 Task: Look for space in Rahimatpur, India from 2nd June, 2023 to 15th June, 2023 for 2 adults and 1 pet in price range Rs.10000 to Rs.15000. Place can be entire place with 1  bedroom having 1 bed and 1 bathroom. Property type can be house, flat, guest house, hotel. Booking option can be shelf check-in. Required host language is English.
Action: Mouse moved to (415, 61)
Screenshot: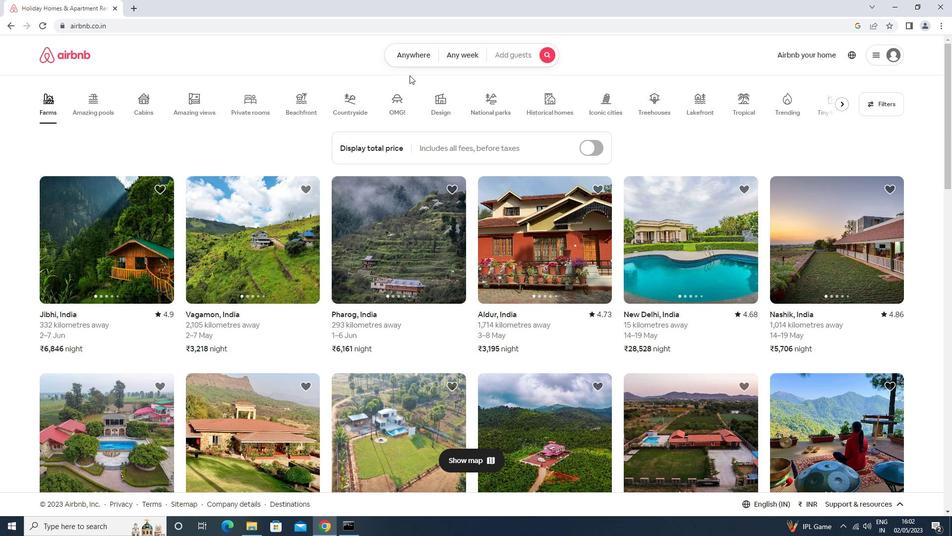 
Action: Mouse pressed left at (415, 61)
Screenshot: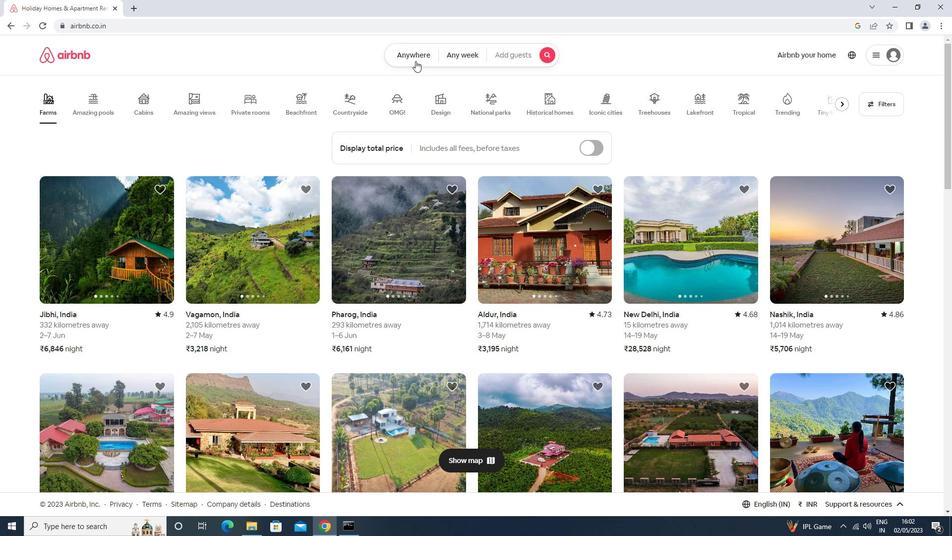 
Action: Mouse moved to (399, 94)
Screenshot: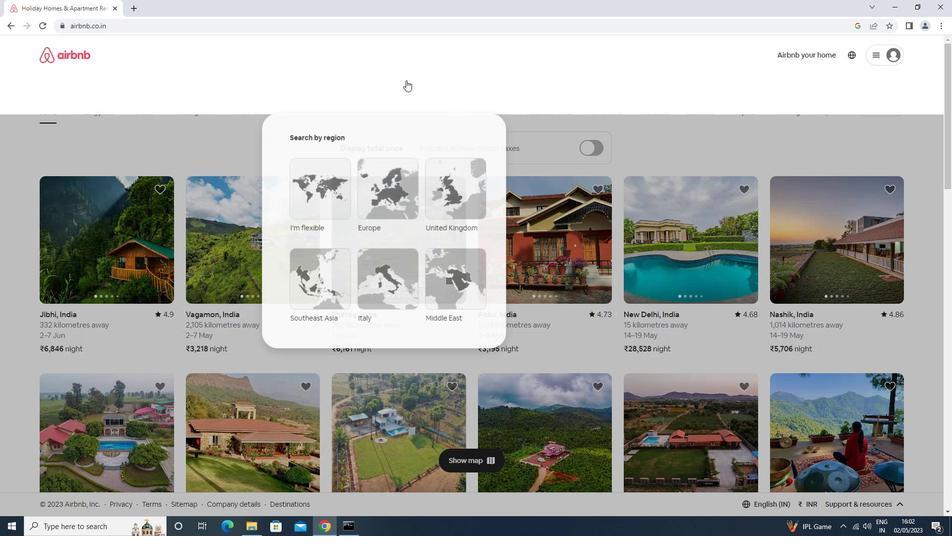 
Action: Mouse pressed left at (399, 94)
Screenshot: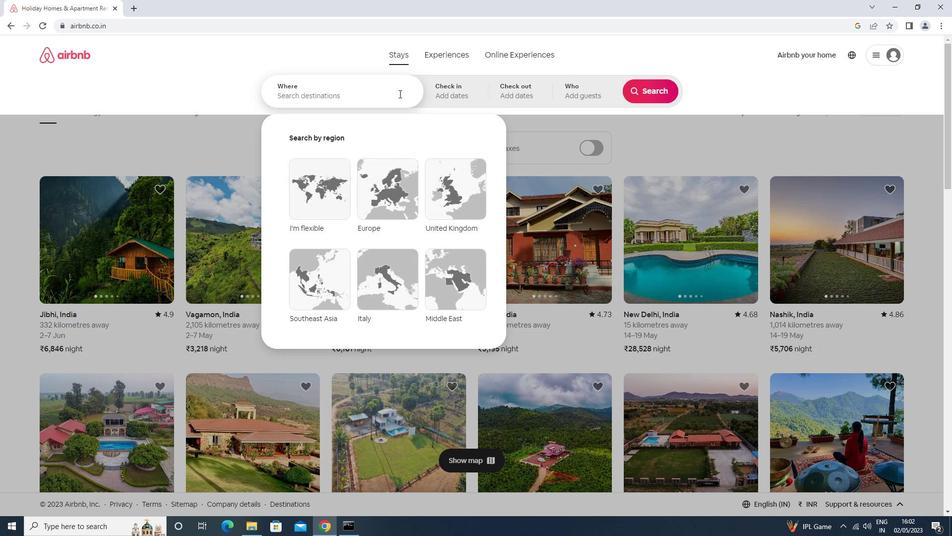 
Action: Mouse moved to (399, 94)
Screenshot: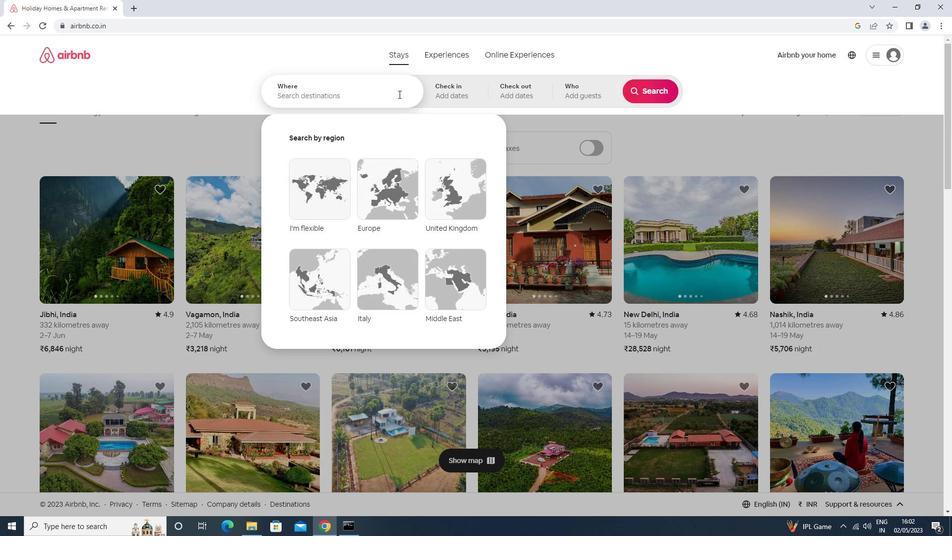 
Action: Key pressed r<Key.caps_lock>ahimatpur<Key.enter>
Screenshot: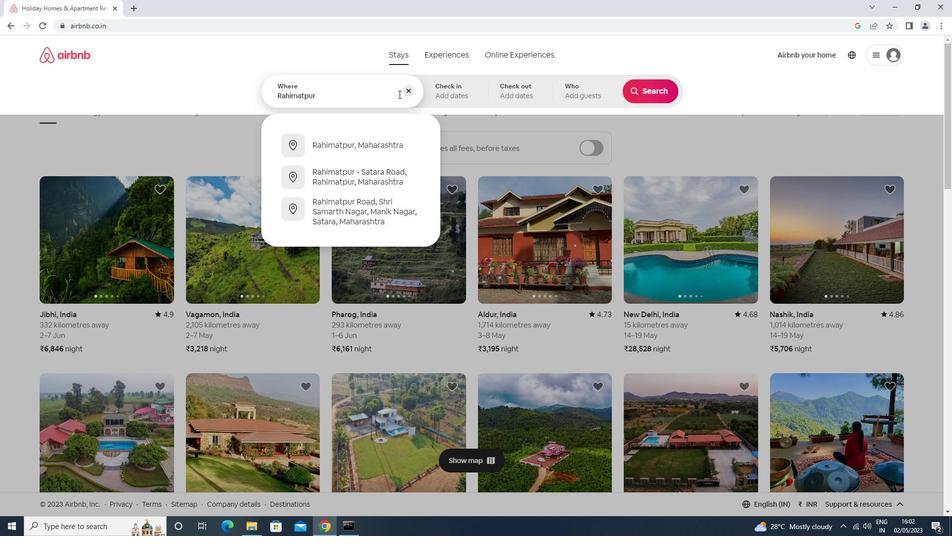 
Action: Mouse moved to (609, 206)
Screenshot: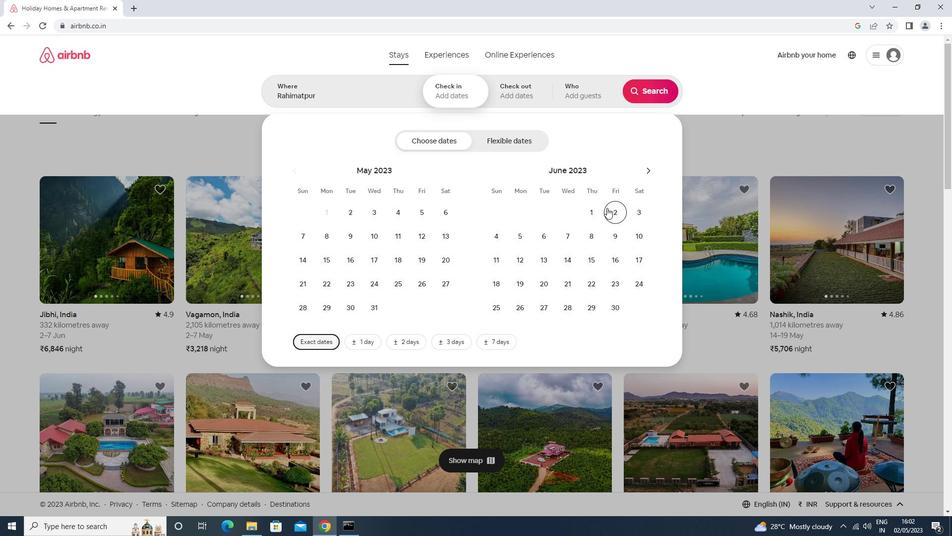 
Action: Mouse pressed left at (609, 206)
Screenshot: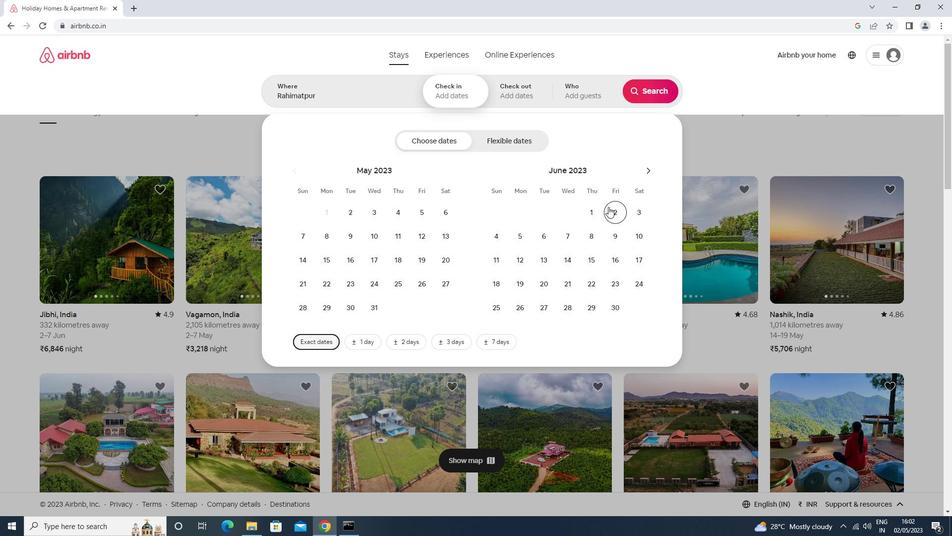 
Action: Mouse moved to (594, 258)
Screenshot: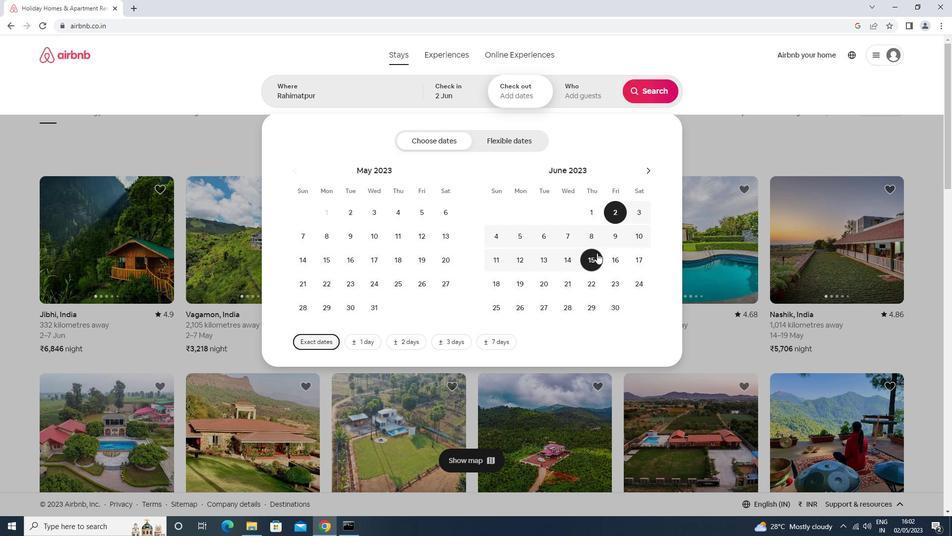 
Action: Mouse pressed left at (594, 258)
Screenshot: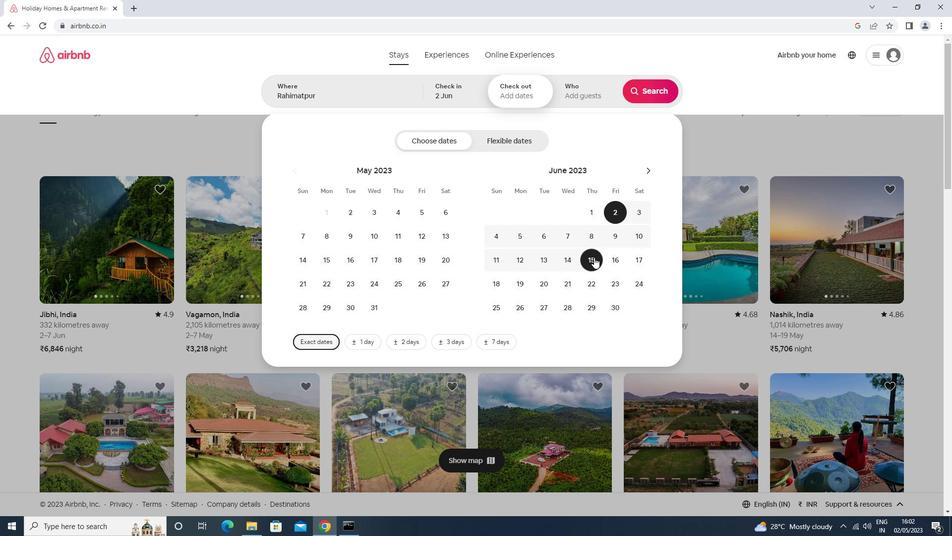 
Action: Mouse moved to (581, 88)
Screenshot: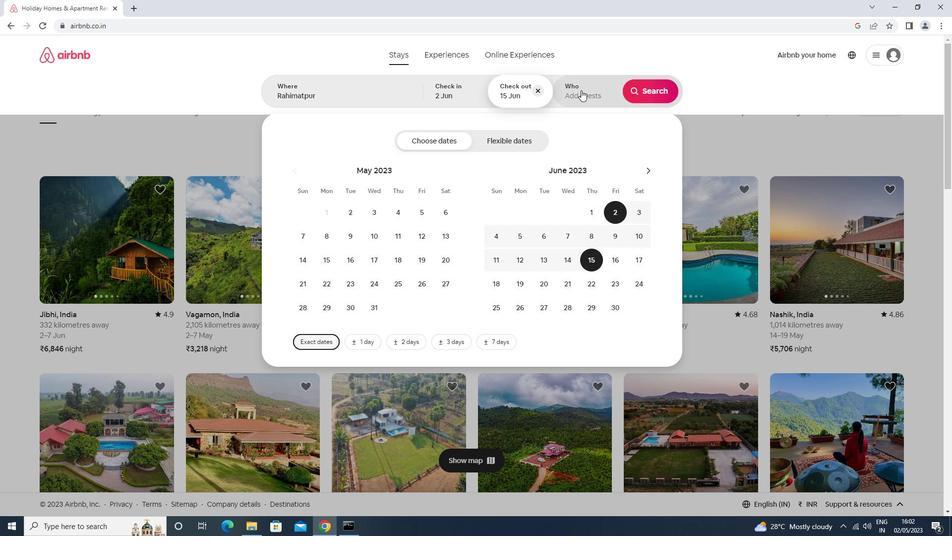 
Action: Mouse pressed left at (581, 88)
Screenshot: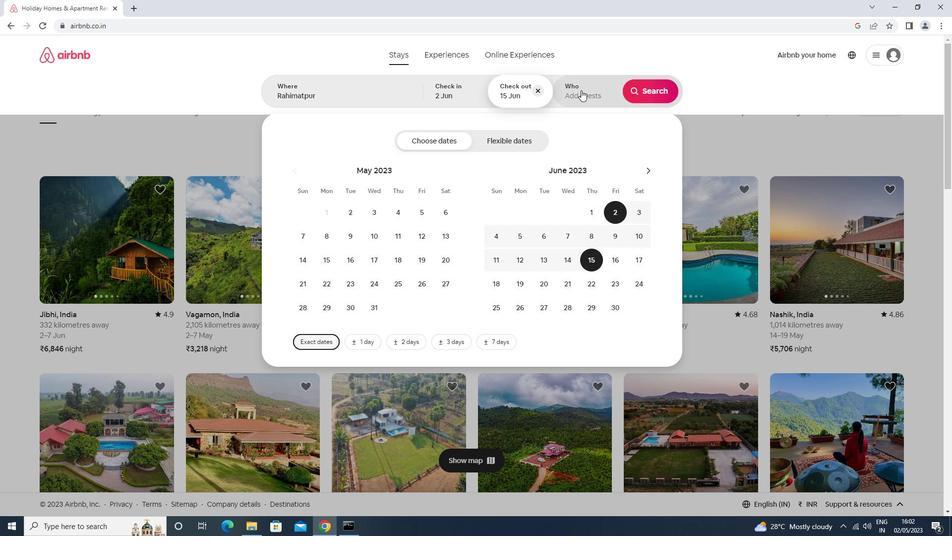 
Action: Mouse moved to (656, 142)
Screenshot: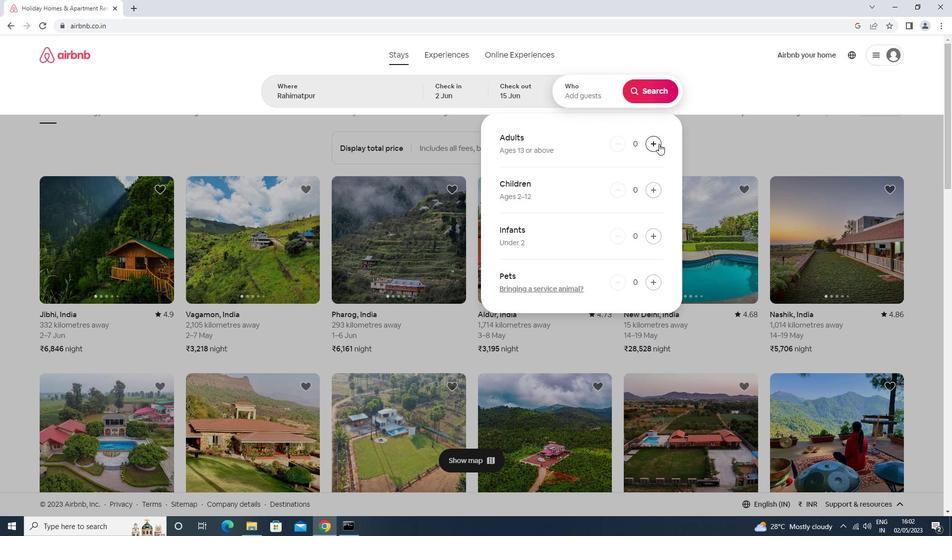 
Action: Mouse pressed left at (656, 142)
Screenshot: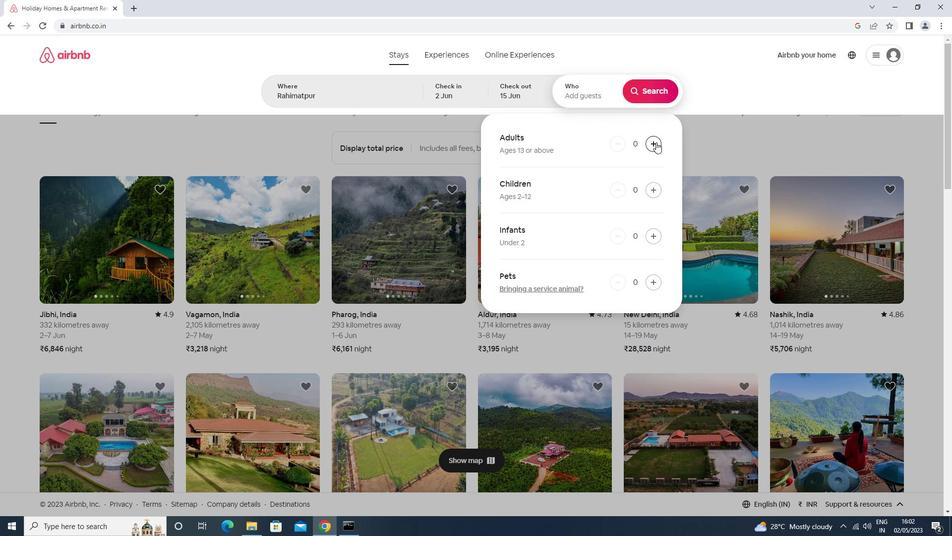 
Action: Mouse pressed left at (656, 142)
Screenshot: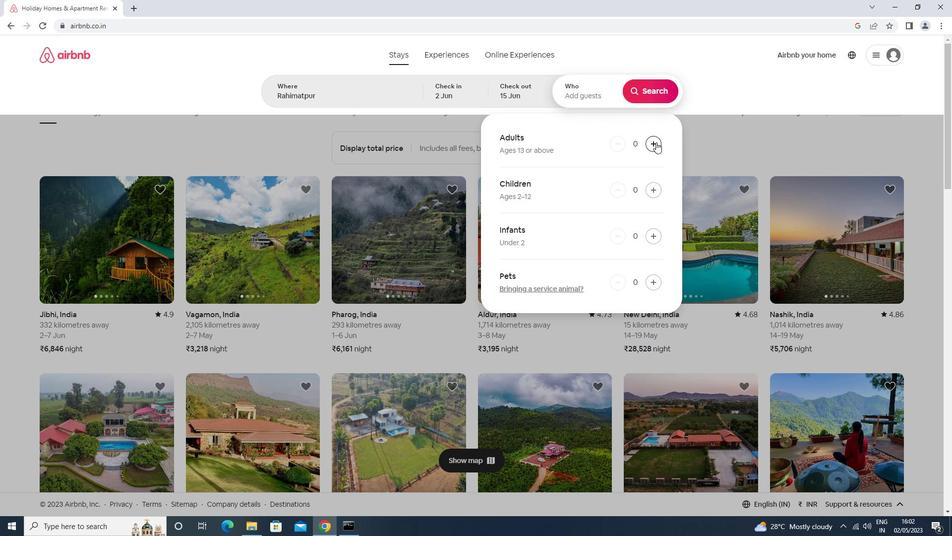 
Action: Mouse moved to (650, 283)
Screenshot: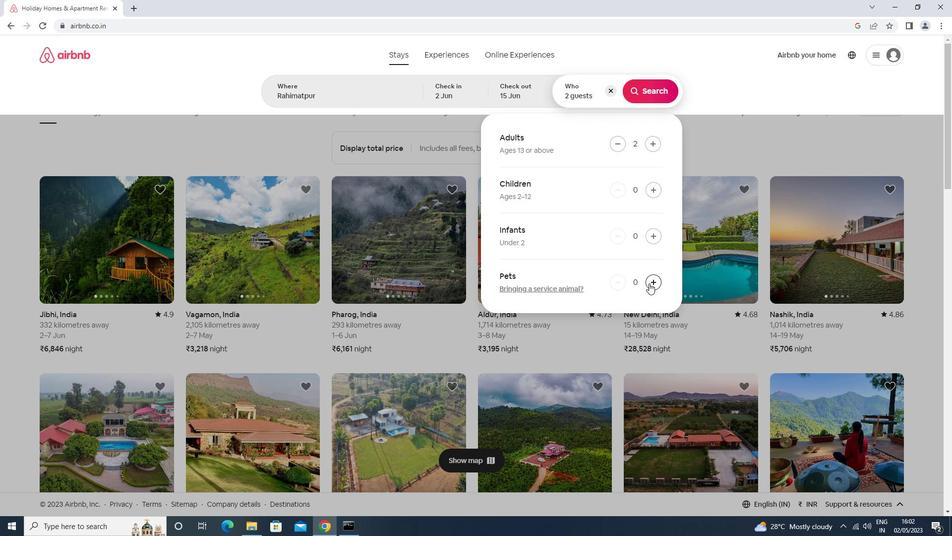 
Action: Mouse pressed left at (650, 283)
Screenshot: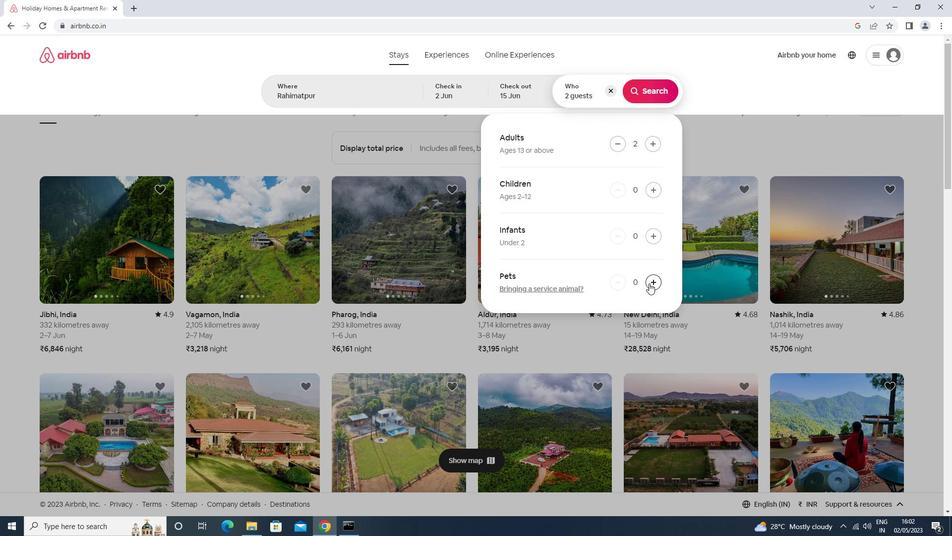 
Action: Mouse moved to (647, 91)
Screenshot: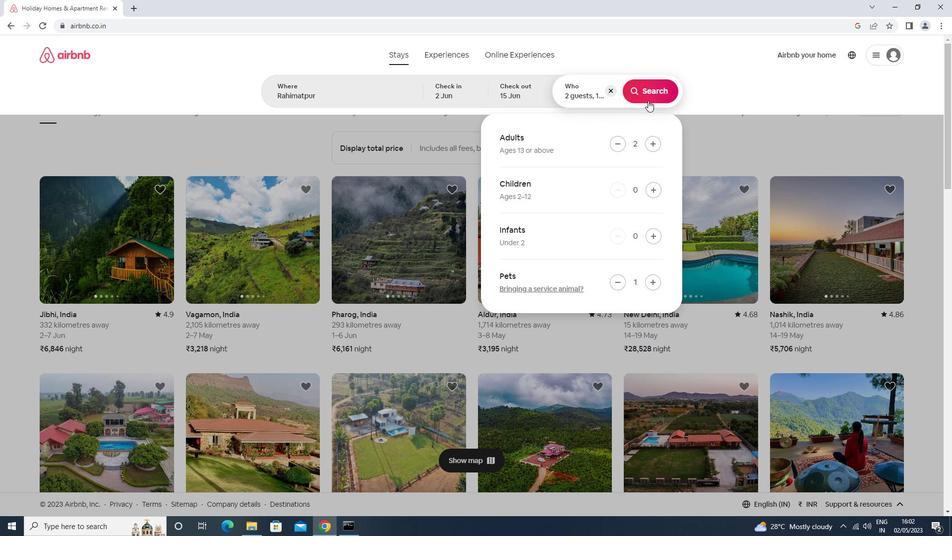 
Action: Mouse pressed left at (647, 91)
Screenshot: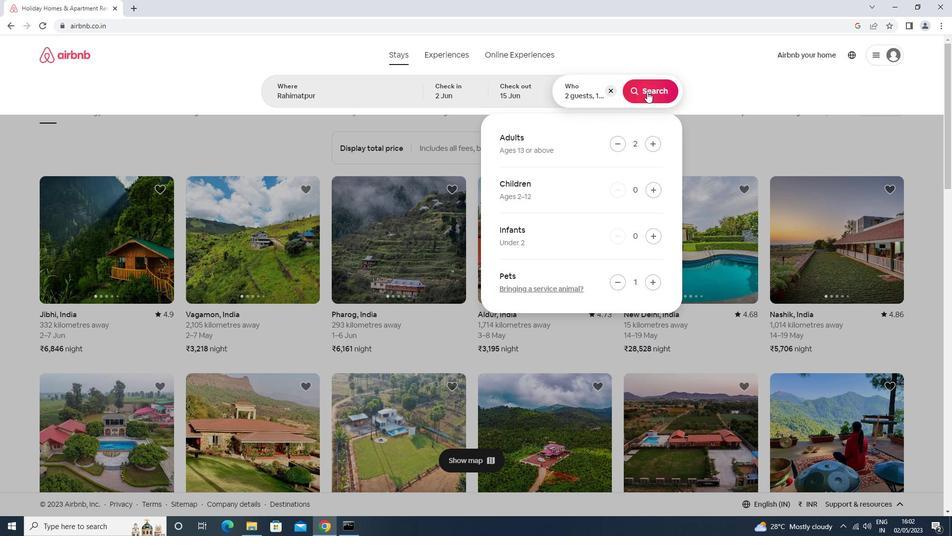 
Action: Mouse moved to (905, 95)
Screenshot: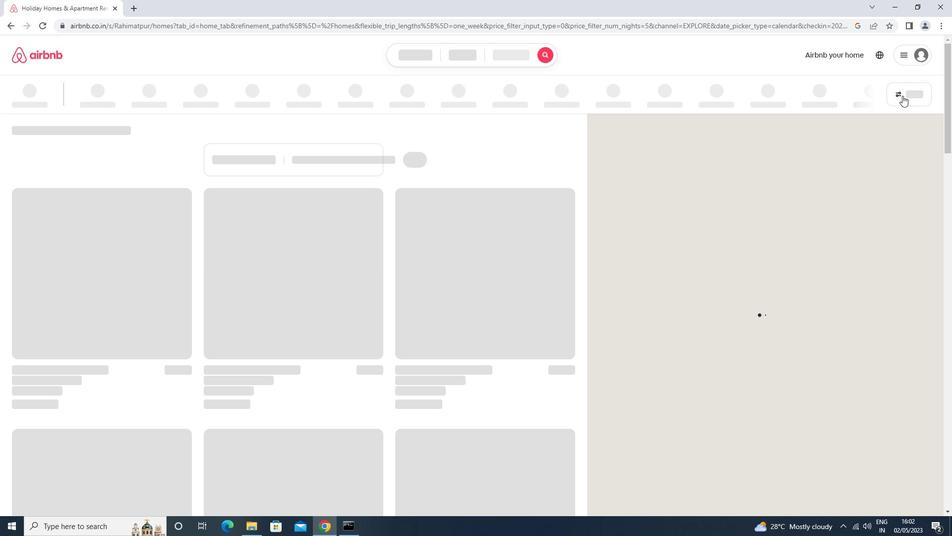 
Action: Mouse pressed left at (905, 95)
Screenshot: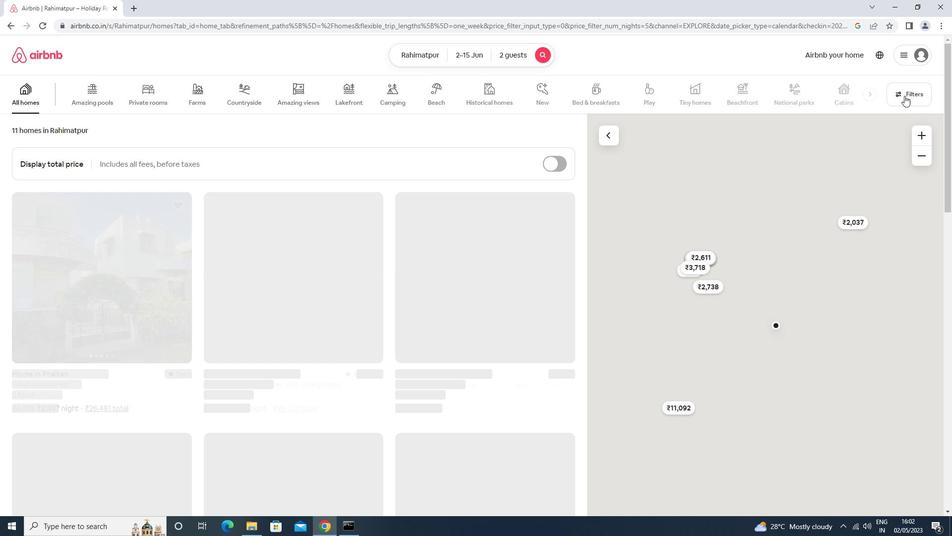 
Action: Mouse moved to (401, 218)
Screenshot: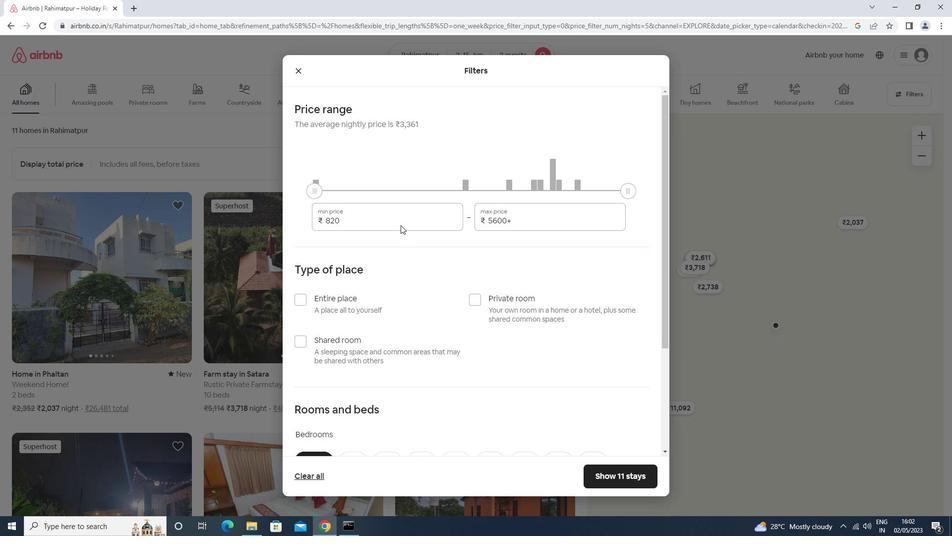 
Action: Mouse pressed left at (401, 218)
Screenshot: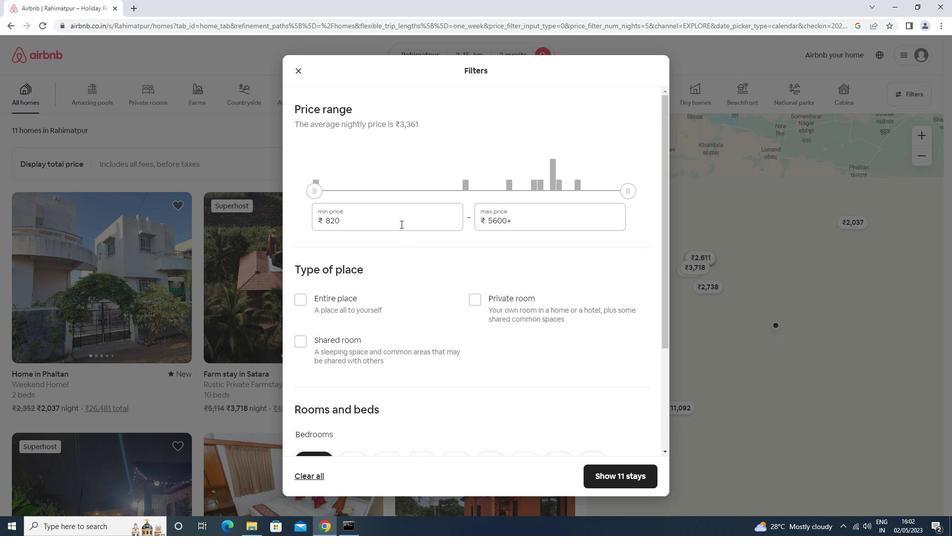 
Action: Mouse moved to (401, 218)
Screenshot: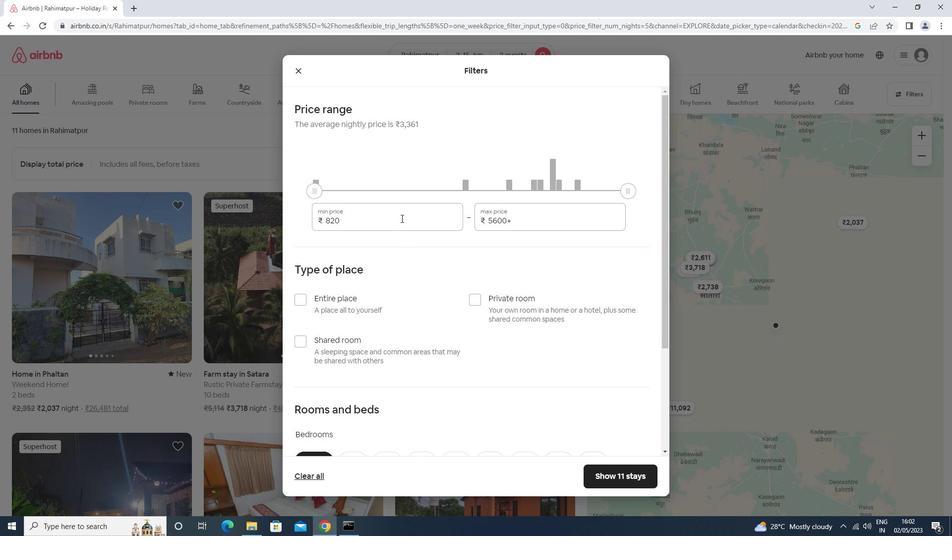 
Action: Key pressed <Key.backspace><Key.backspace><Key.backspace><Key.backspace><Key.backspace><Key.backspace><Key.backspace><Key.backspace><Key.backspace><Key.backspace><Key.backspace><Key.backspace>10000<Key.tab>20000
Screenshot: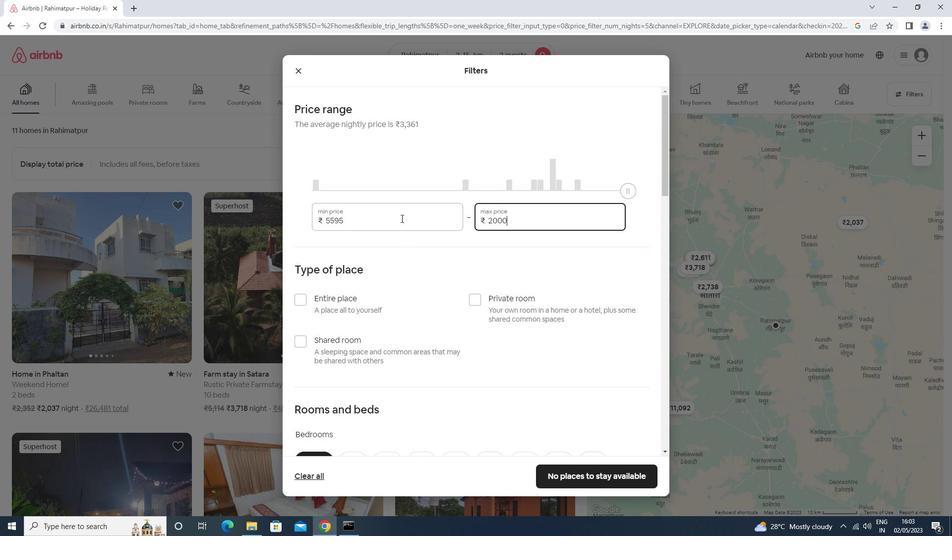 
Action: Mouse moved to (398, 218)
Screenshot: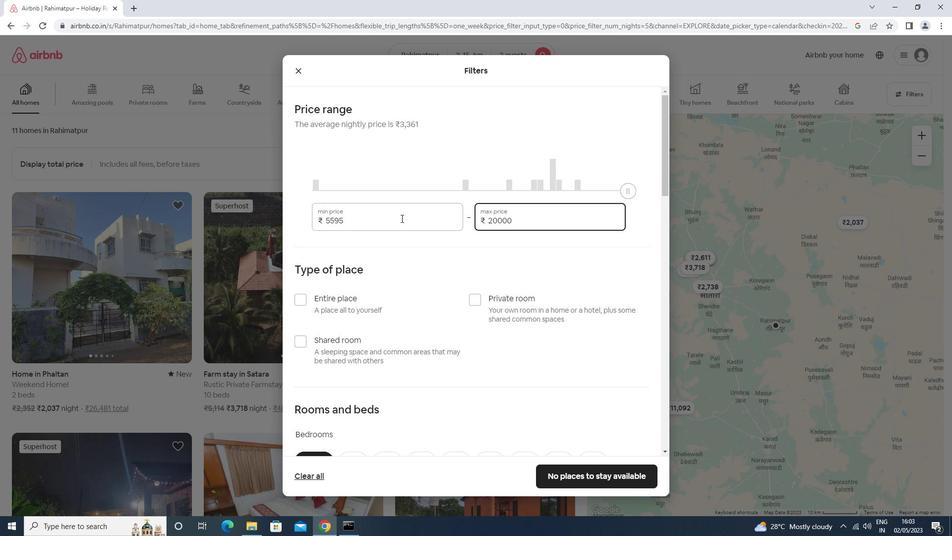 
Action: Key pressed <Key.backspace><Key.backspace><Key.backspace><Key.backspace><Key.backspace><Key.backspace><Key.backspace><Key.backspace><Key.backspace><Key.backspace>15000
Screenshot: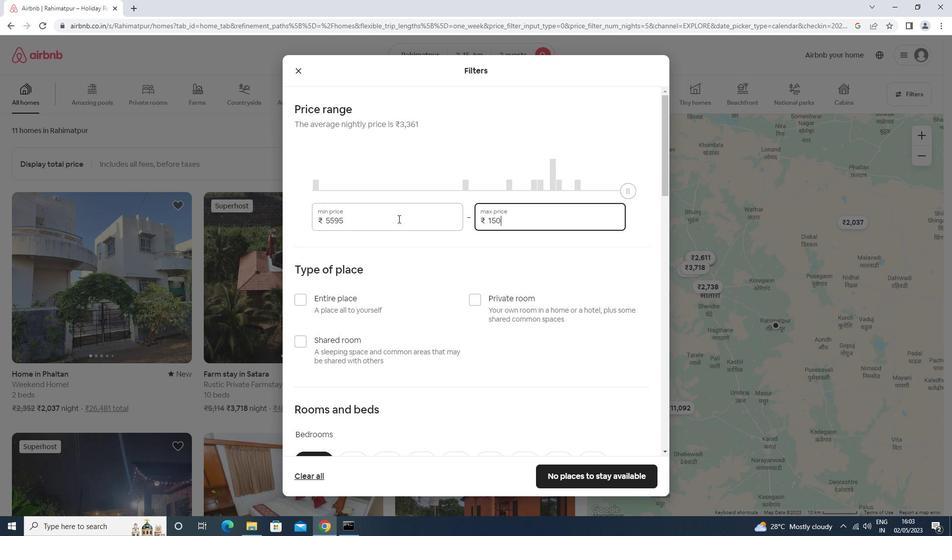 
Action: Mouse moved to (393, 213)
Screenshot: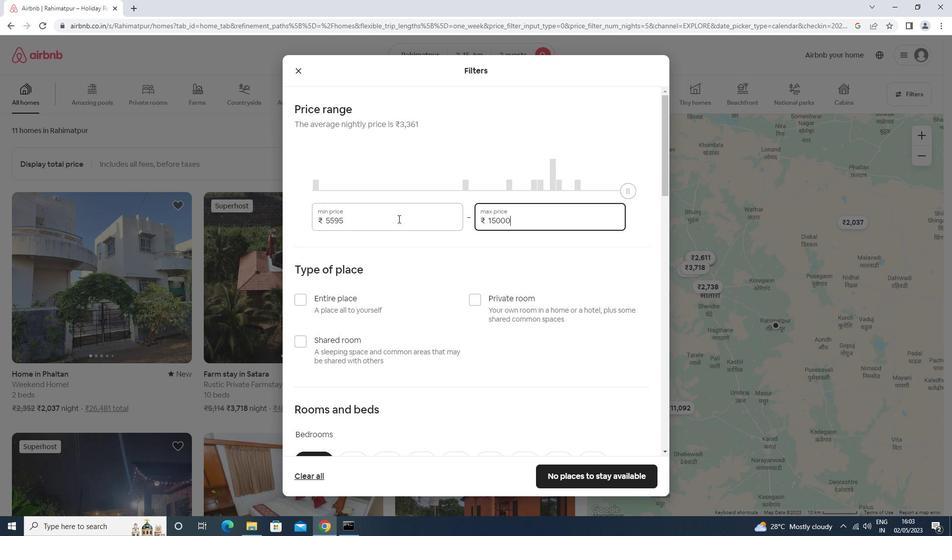 
Action: Mouse scrolled (393, 213) with delta (0, 0)
Screenshot: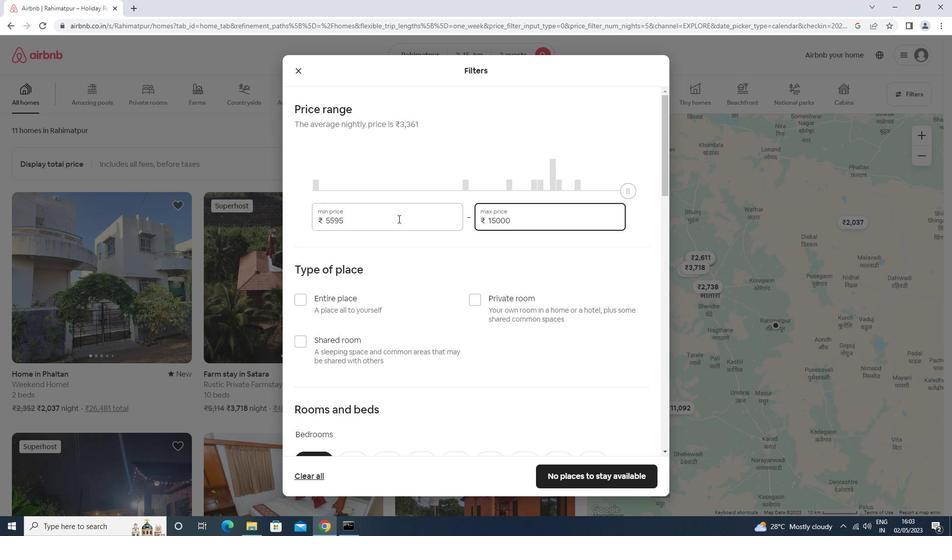 
Action: Mouse moved to (392, 213)
Screenshot: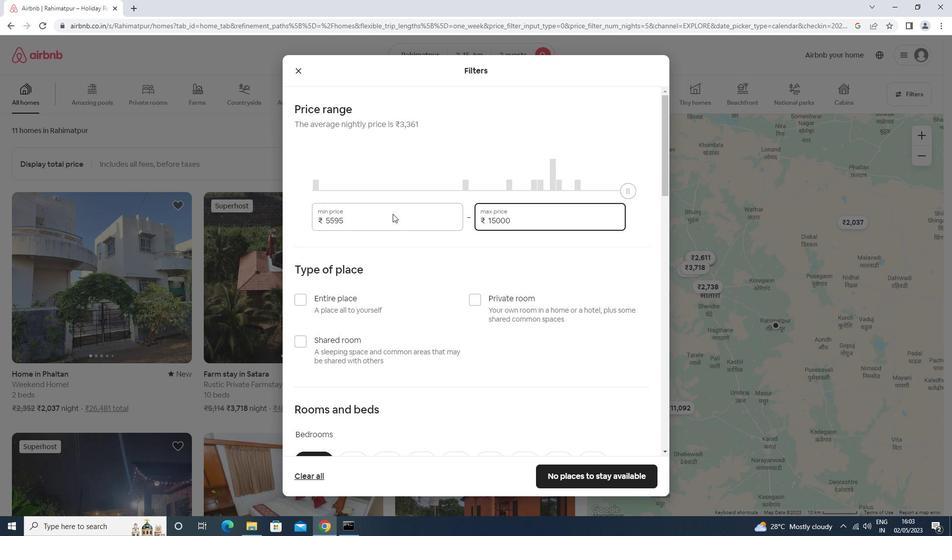 
Action: Mouse scrolled (392, 213) with delta (0, 0)
Screenshot: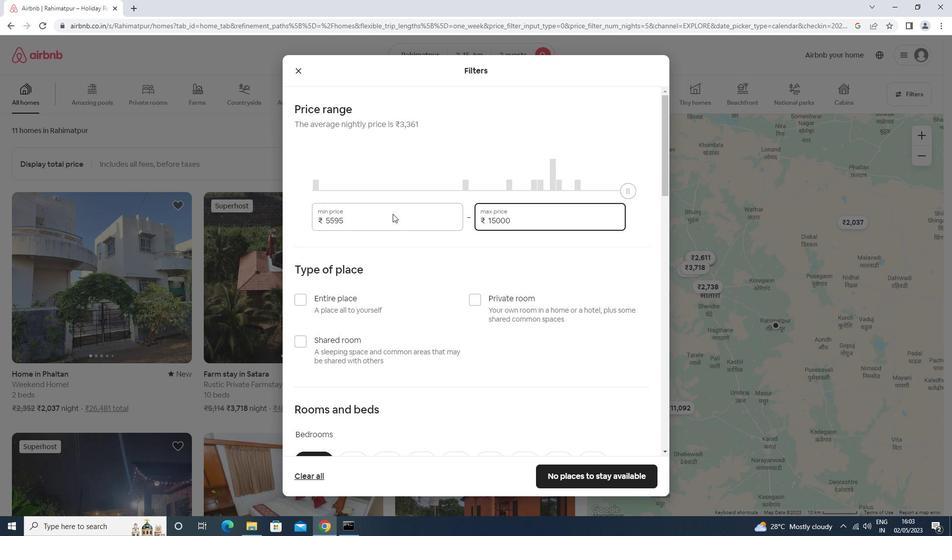 
Action: Mouse moved to (391, 213)
Screenshot: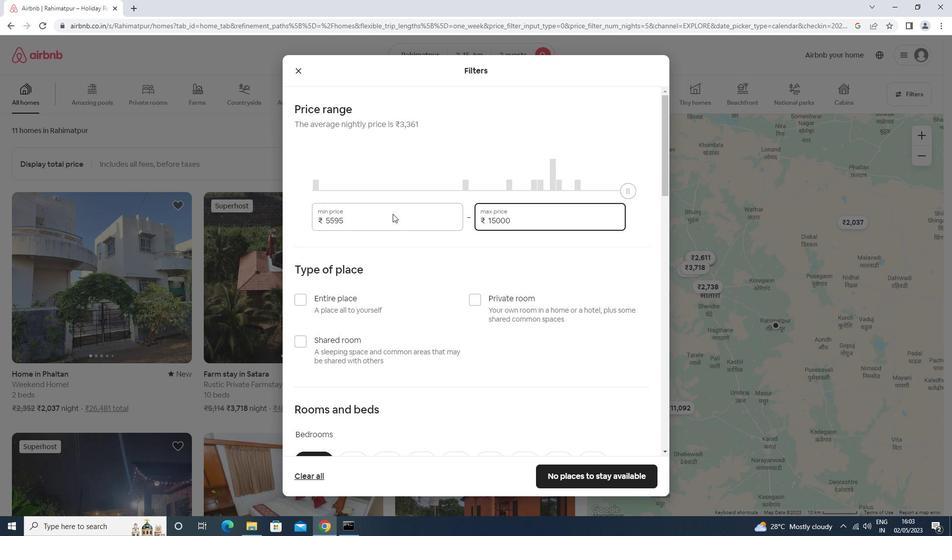 
Action: Mouse scrolled (391, 213) with delta (0, 0)
Screenshot: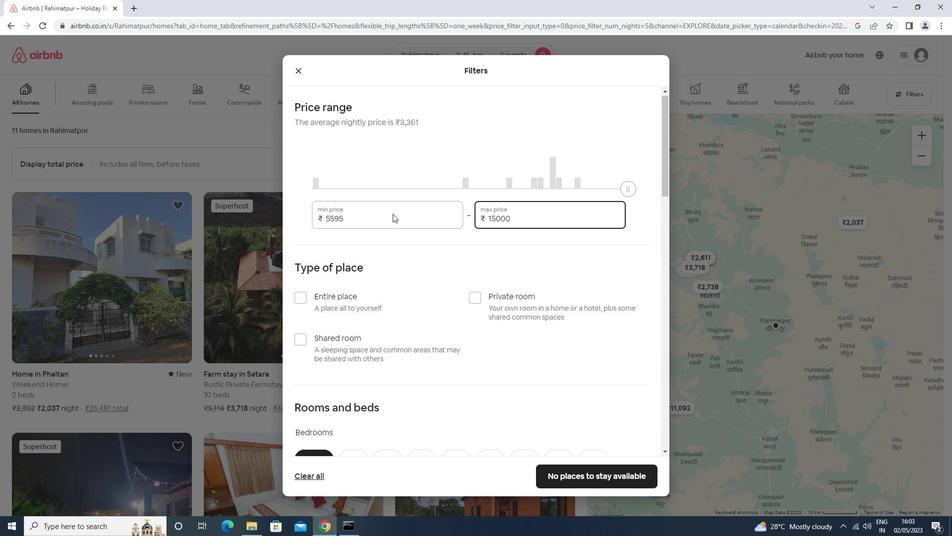 
Action: Mouse moved to (388, 214)
Screenshot: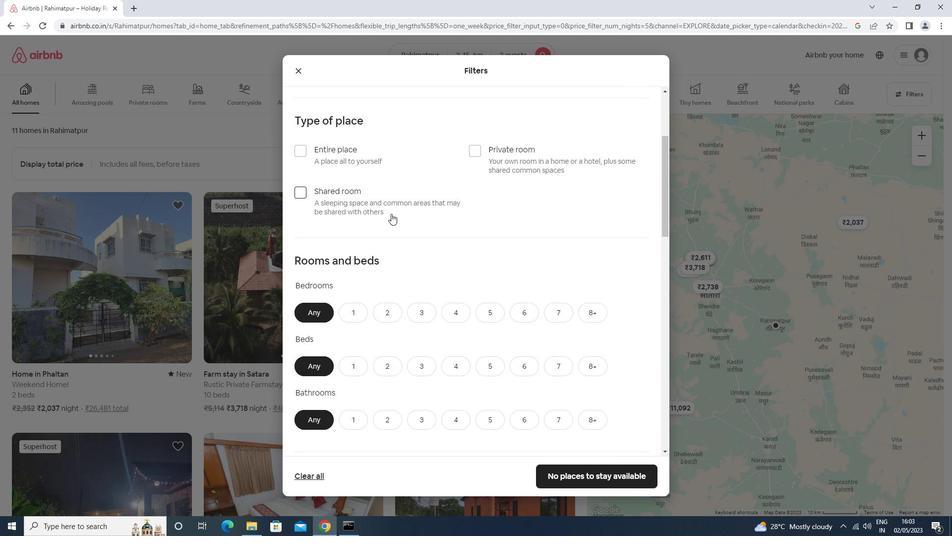 
Action: Mouse scrolled (388, 214) with delta (0, 0)
Screenshot: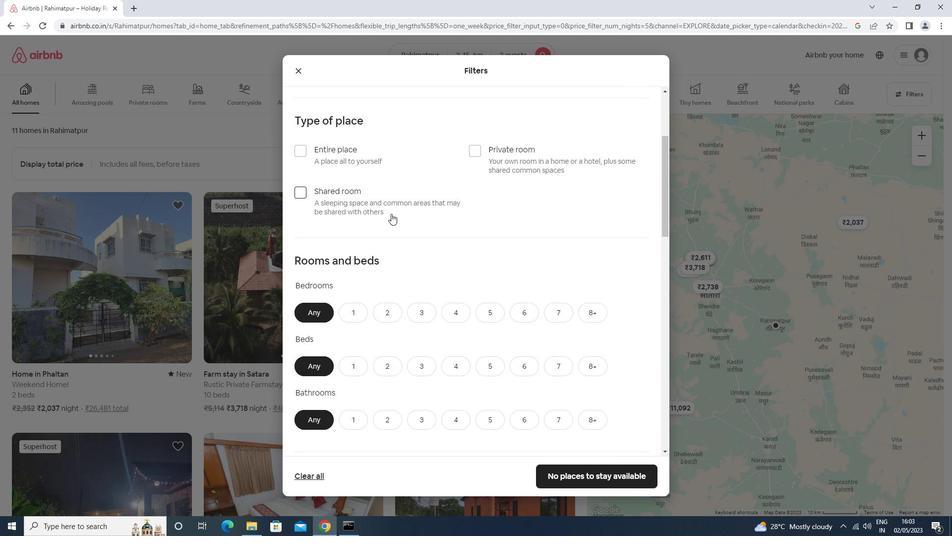 
Action: Mouse moved to (322, 99)
Screenshot: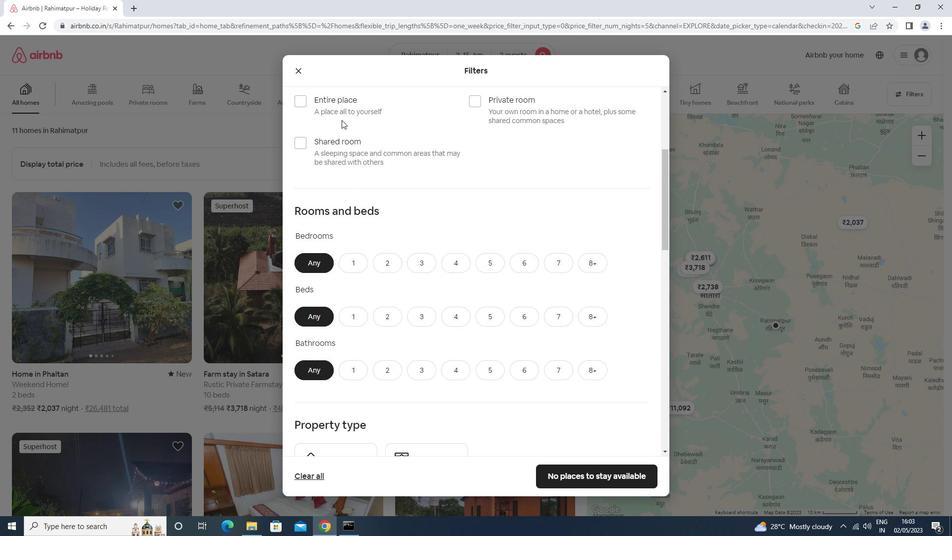 
Action: Mouse pressed left at (322, 99)
Screenshot: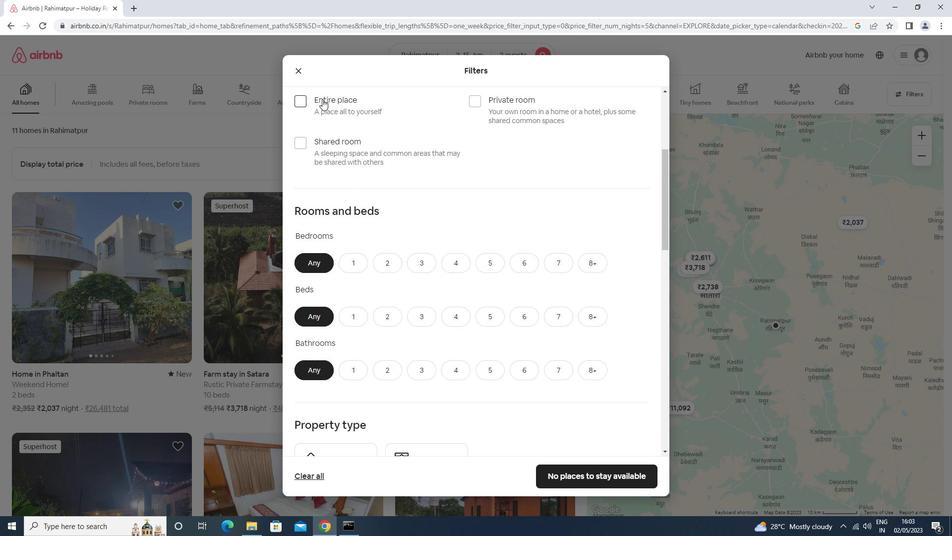 
Action: Mouse moved to (354, 260)
Screenshot: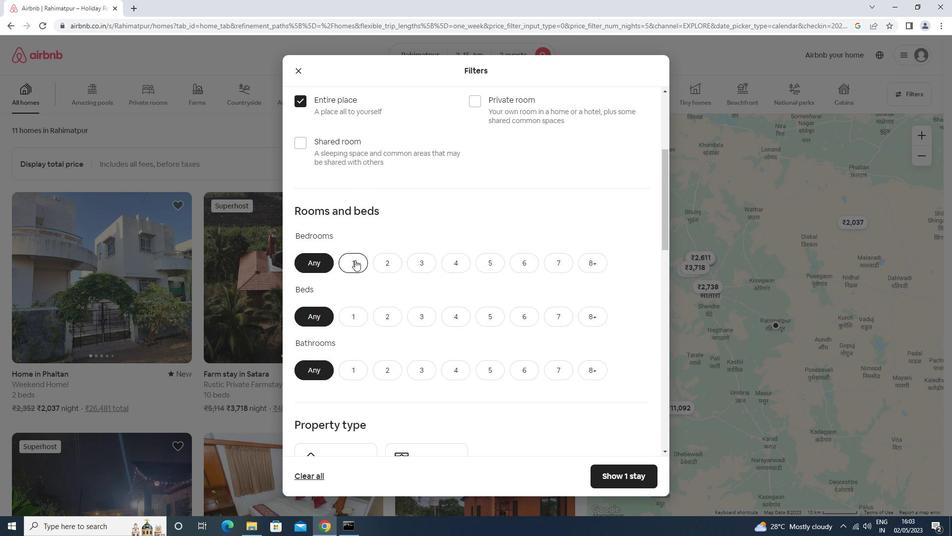 
Action: Mouse pressed left at (354, 260)
Screenshot: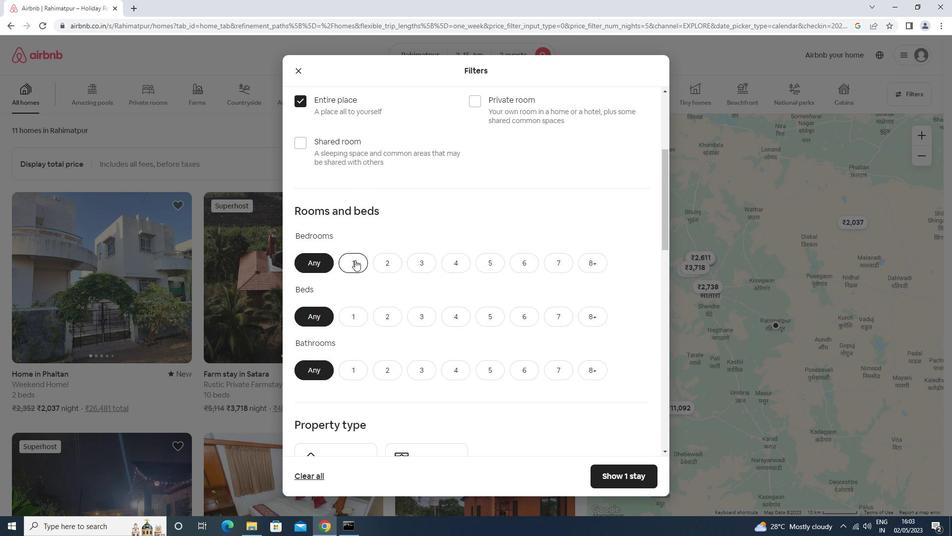 
Action: Mouse moved to (357, 309)
Screenshot: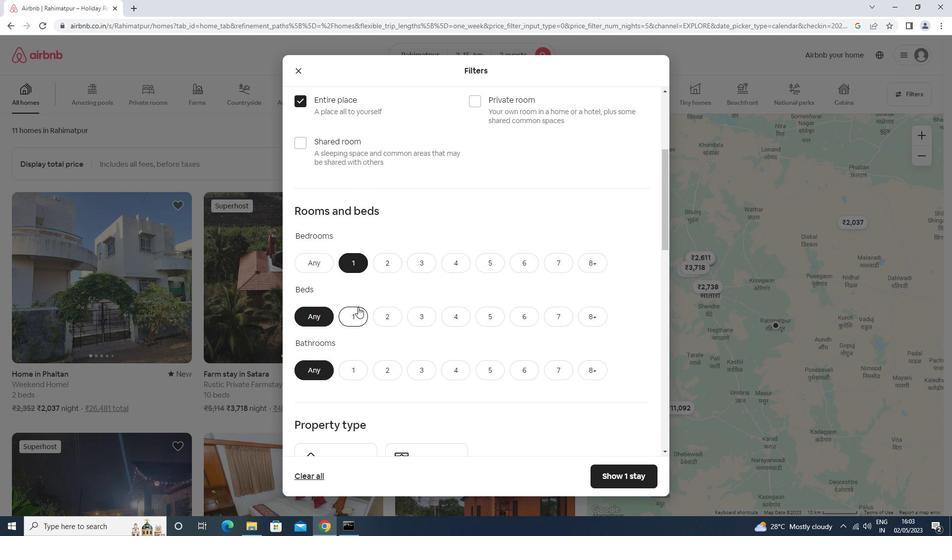 
Action: Mouse pressed left at (357, 309)
Screenshot: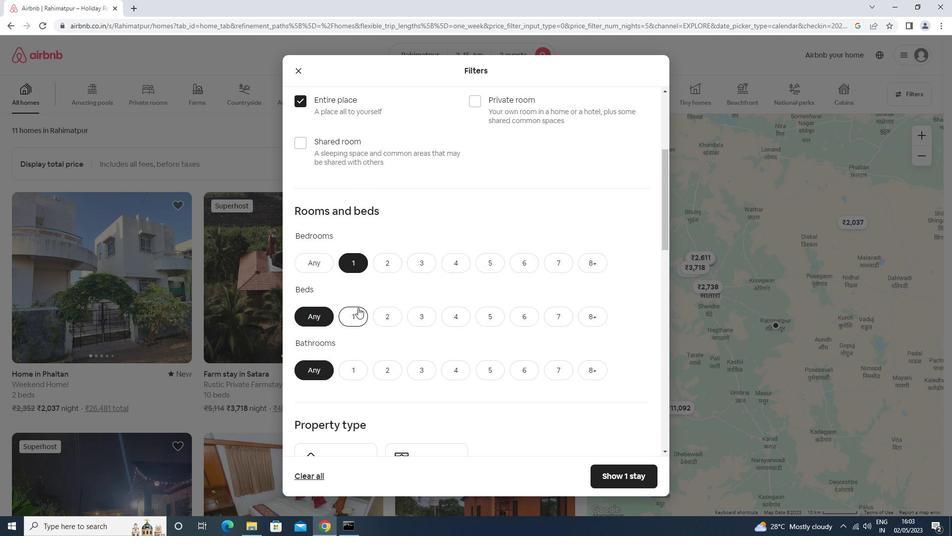 
Action: Mouse moved to (348, 361)
Screenshot: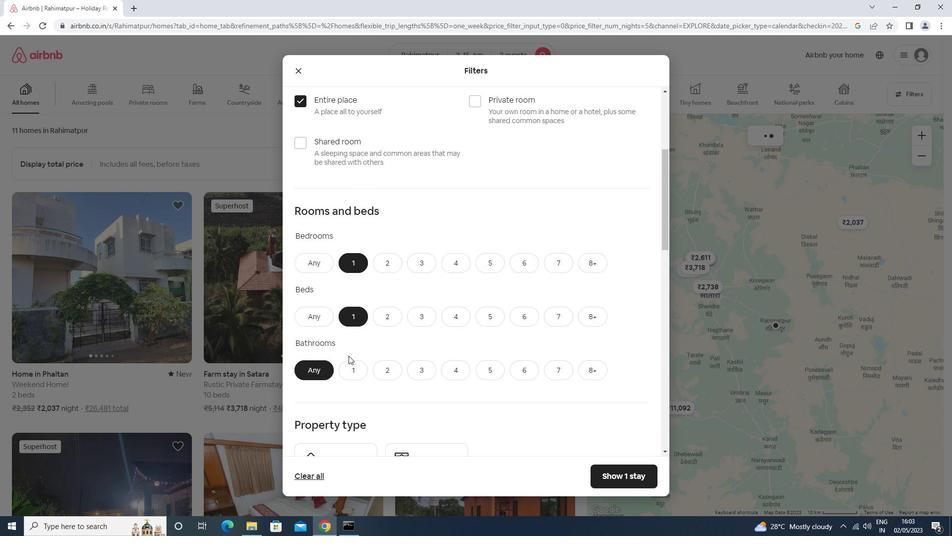 
Action: Mouse pressed left at (348, 361)
Screenshot: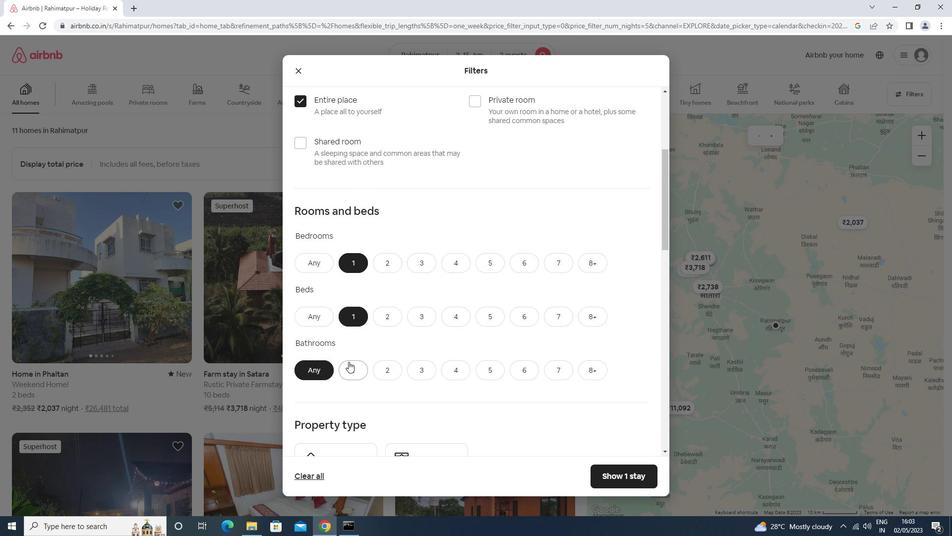 
Action: Mouse moved to (348, 361)
Screenshot: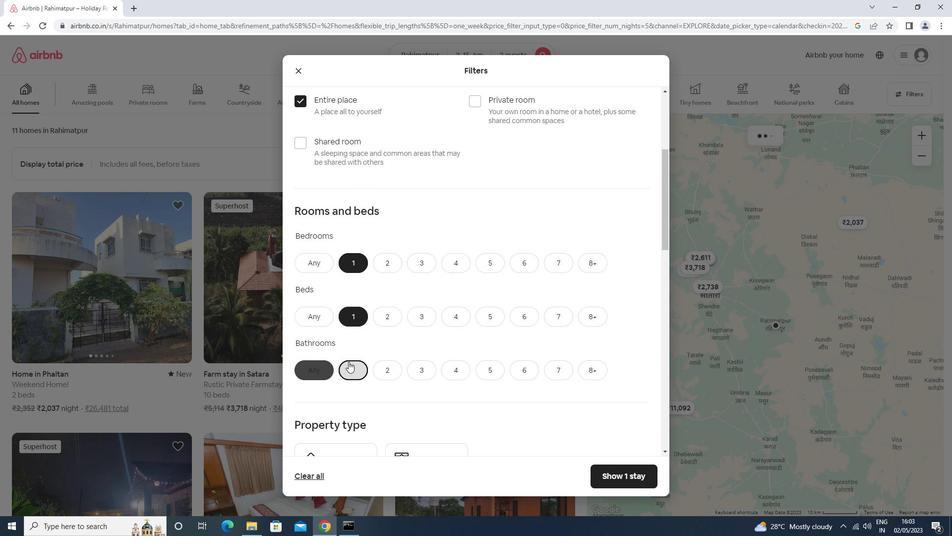 
Action: Mouse scrolled (348, 360) with delta (0, 0)
Screenshot: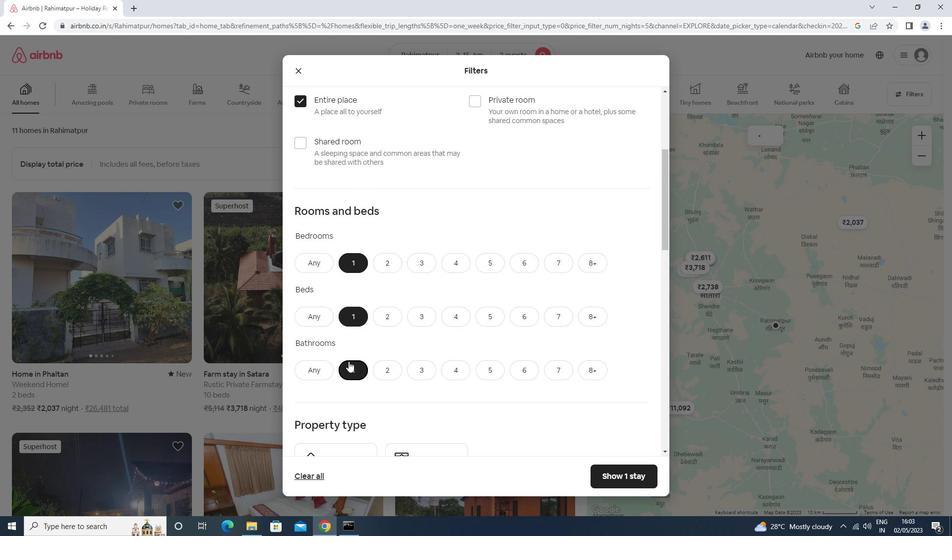 
Action: Mouse scrolled (348, 360) with delta (0, 0)
Screenshot: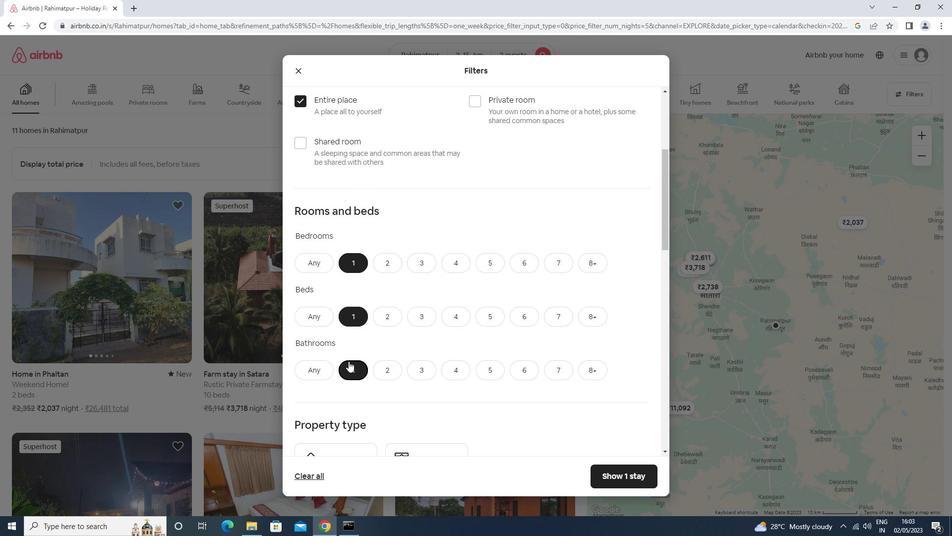 
Action: Mouse scrolled (348, 360) with delta (0, 0)
Screenshot: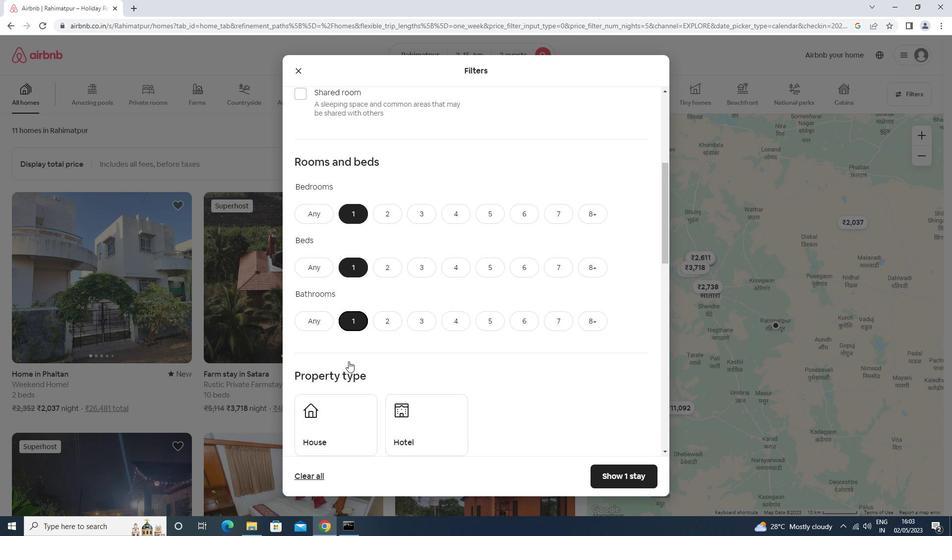 
Action: Mouse moved to (351, 320)
Screenshot: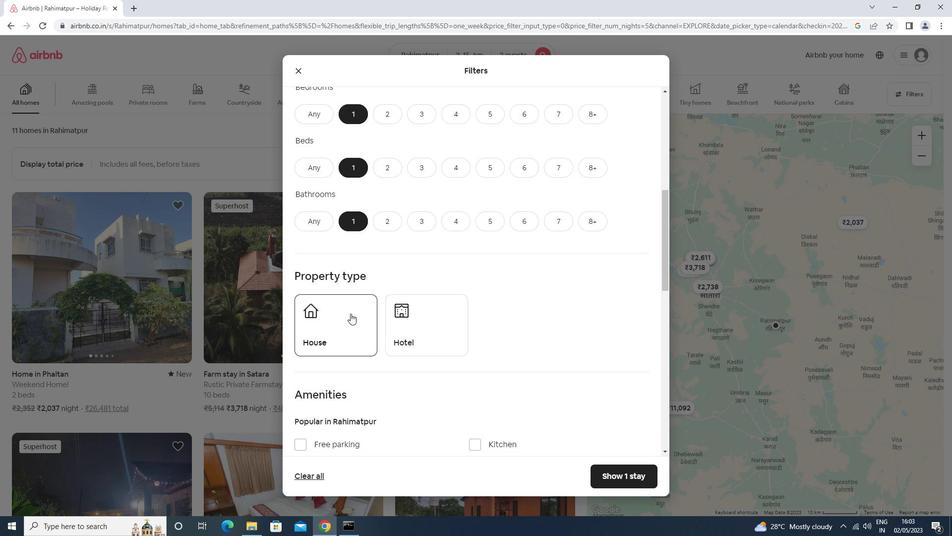 
Action: Mouse pressed left at (351, 320)
Screenshot: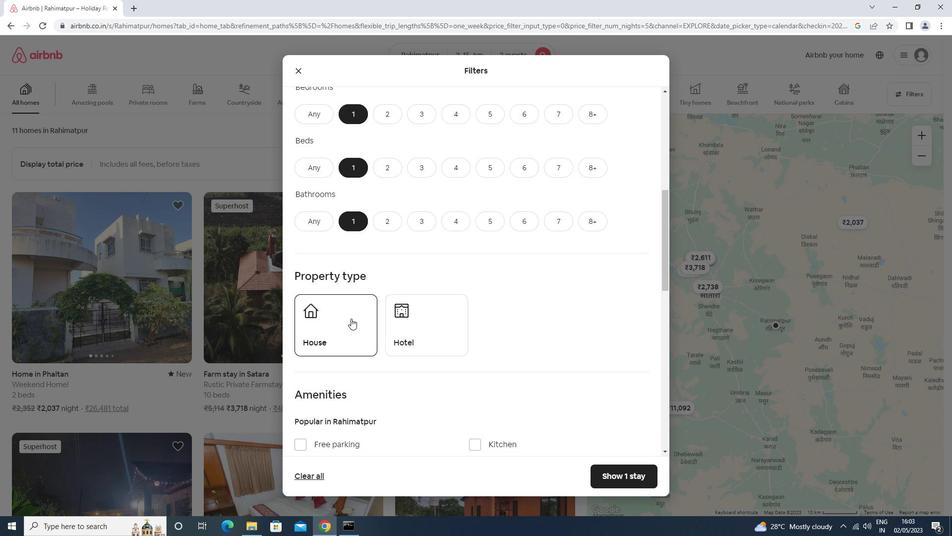 
Action: Mouse moved to (404, 315)
Screenshot: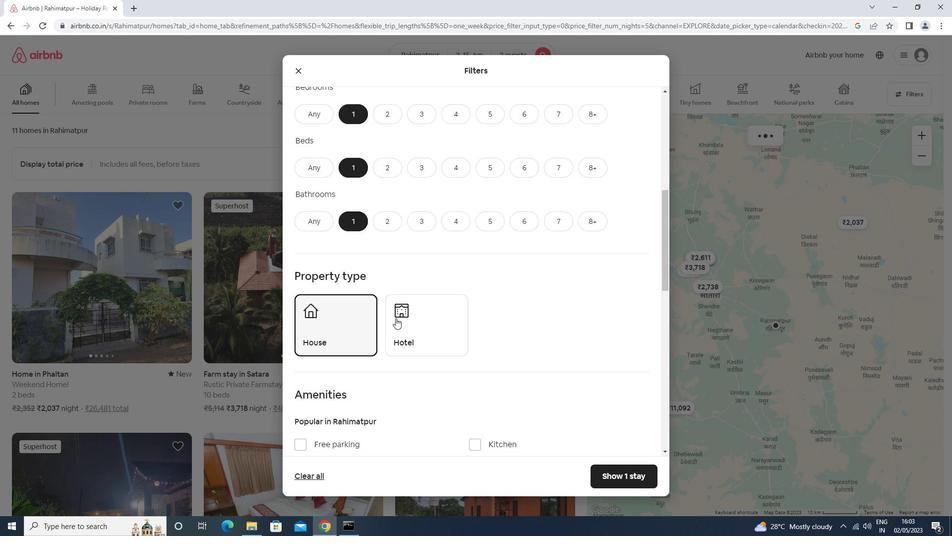 
Action: Mouse pressed left at (404, 315)
Screenshot: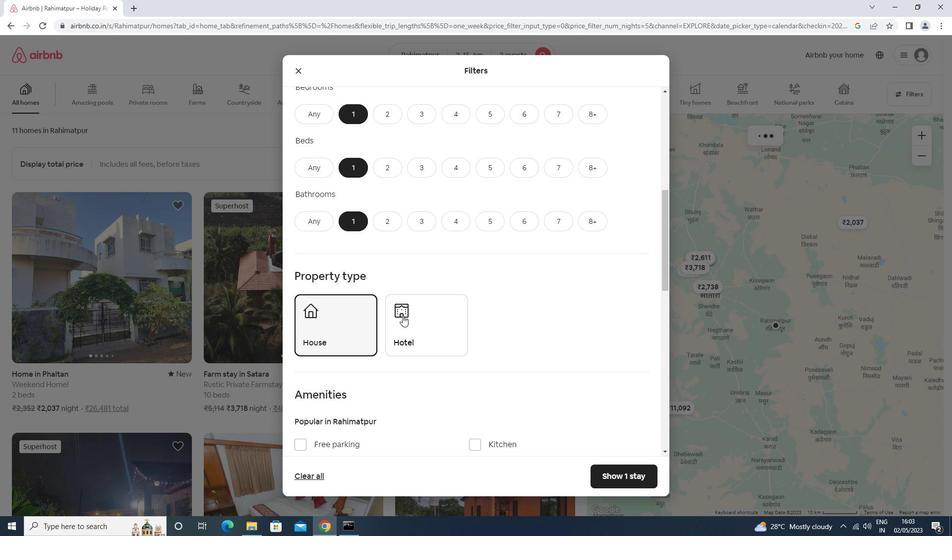 
Action: Mouse moved to (405, 315)
Screenshot: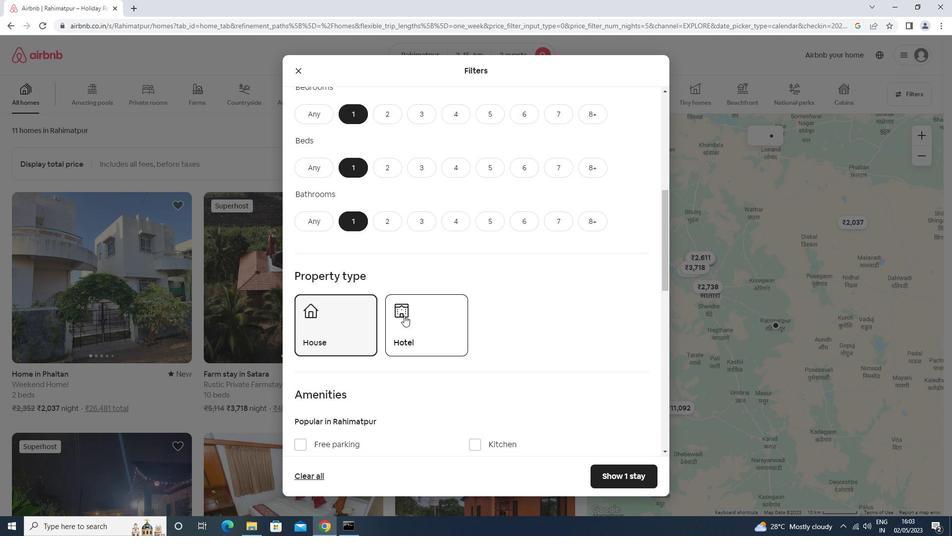 
Action: Mouse scrolled (405, 314) with delta (0, 0)
Screenshot: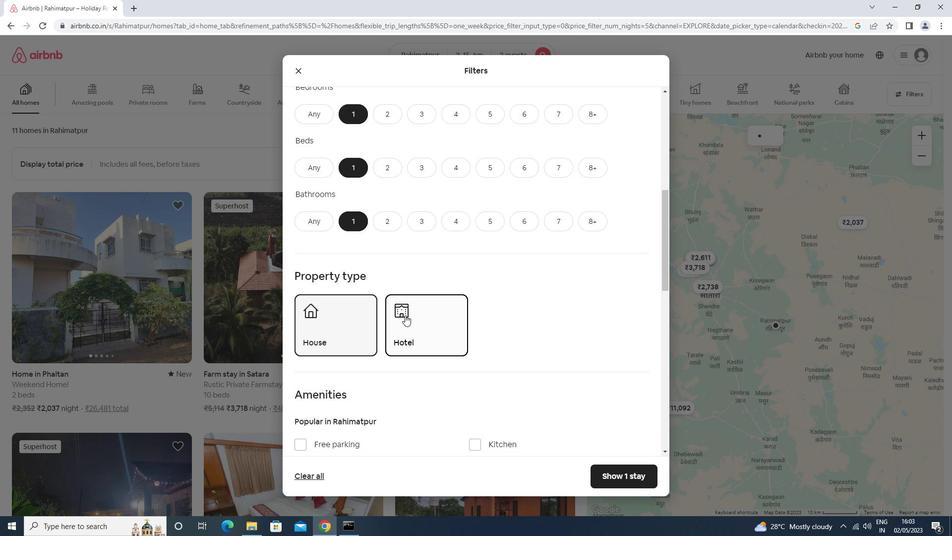 
Action: Mouse scrolled (405, 314) with delta (0, 0)
Screenshot: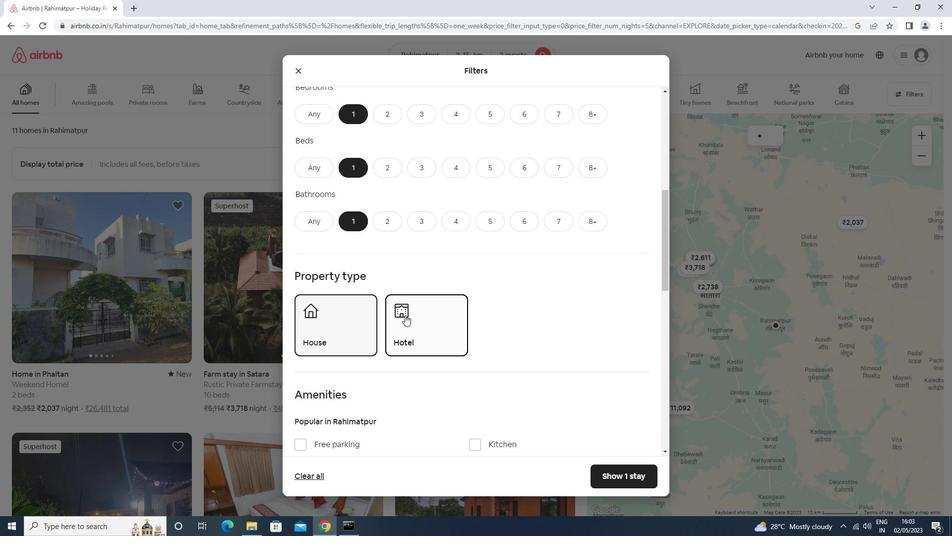 
Action: Mouse scrolled (405, 314) with delta (0, 0)
Screenshot: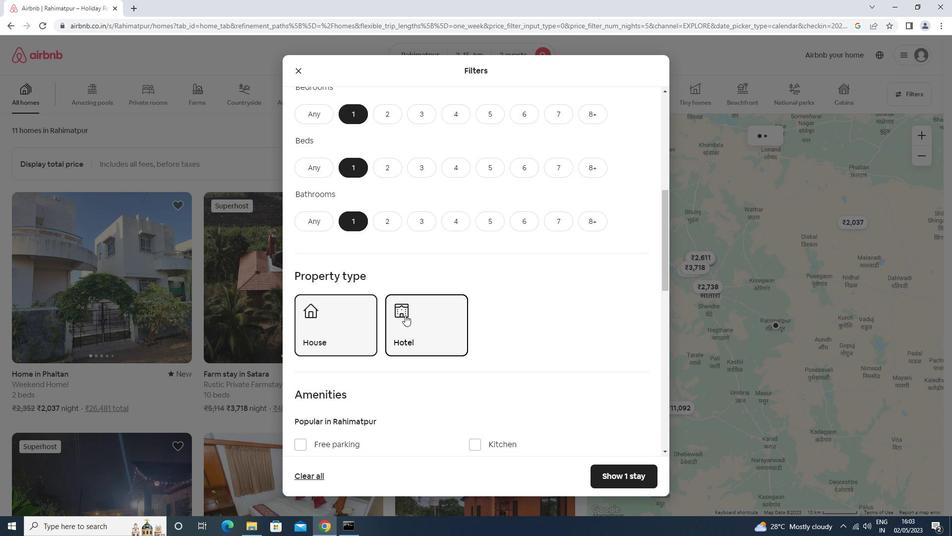 
Action: Mouse moved to (405, 314)
Screenshot: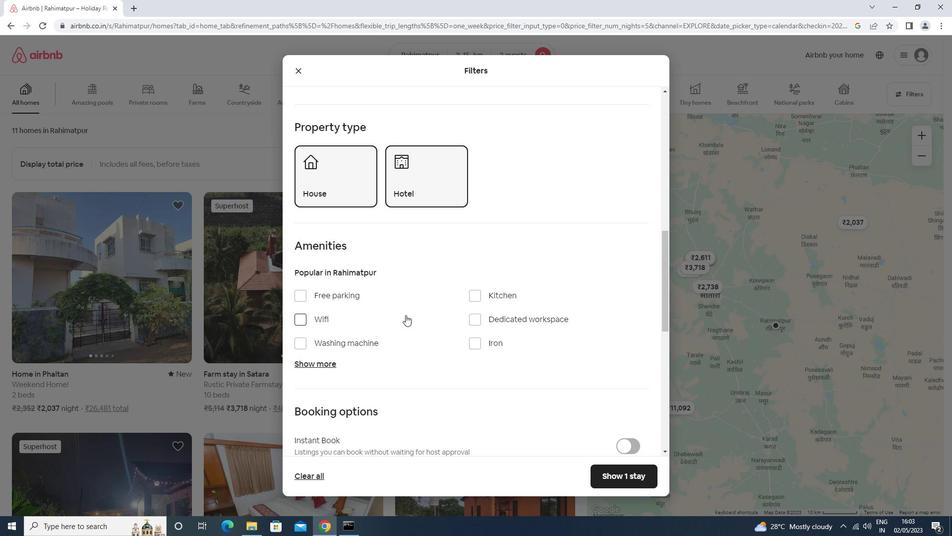 
Action: Mouse scrolled (405, 314) with delta (0, 0)
Screenshot: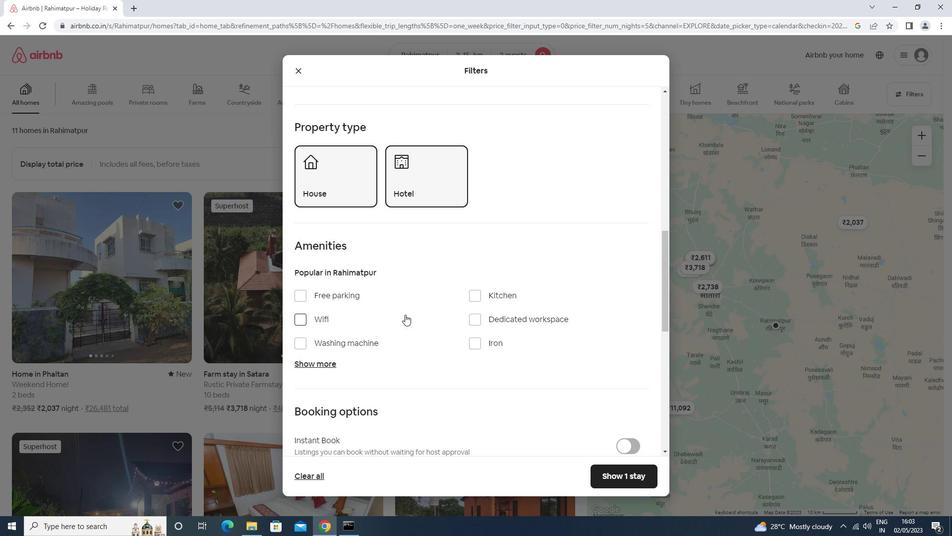 
Action: Mouse scrolled (405, 314) with delta (0, 0)
Screenshot: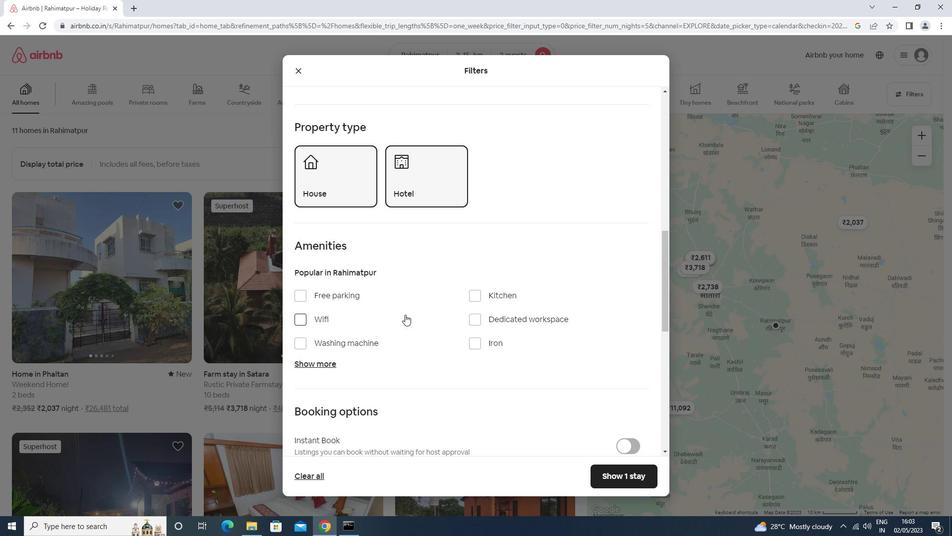 
Action: Mouse scrolled (405, 314) with delta (0, 0)
Screenshot: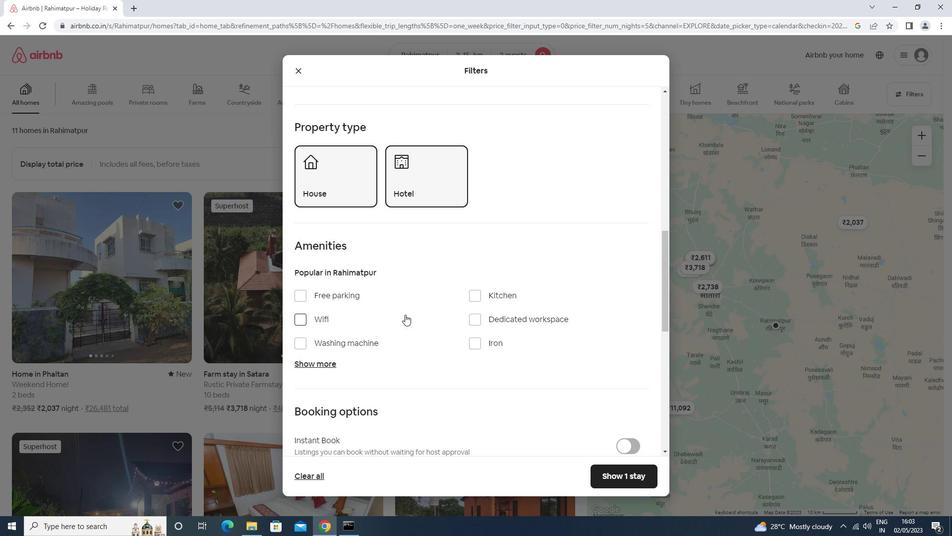 
Action: Mouse scrolled (405, 314) with delta (0, 0)
Screenshot: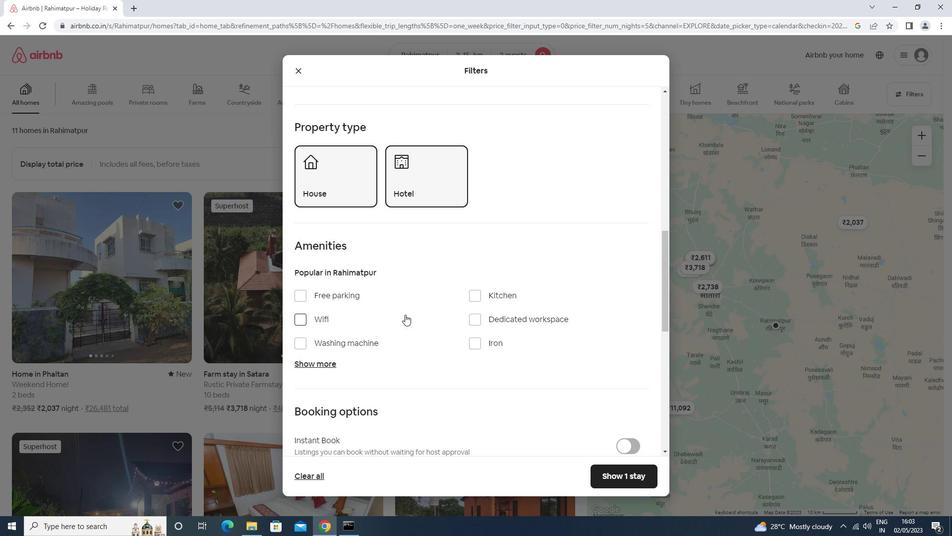 
Action: Mouse scrolled (405, 314) with delta (0, 0)
Screenshot: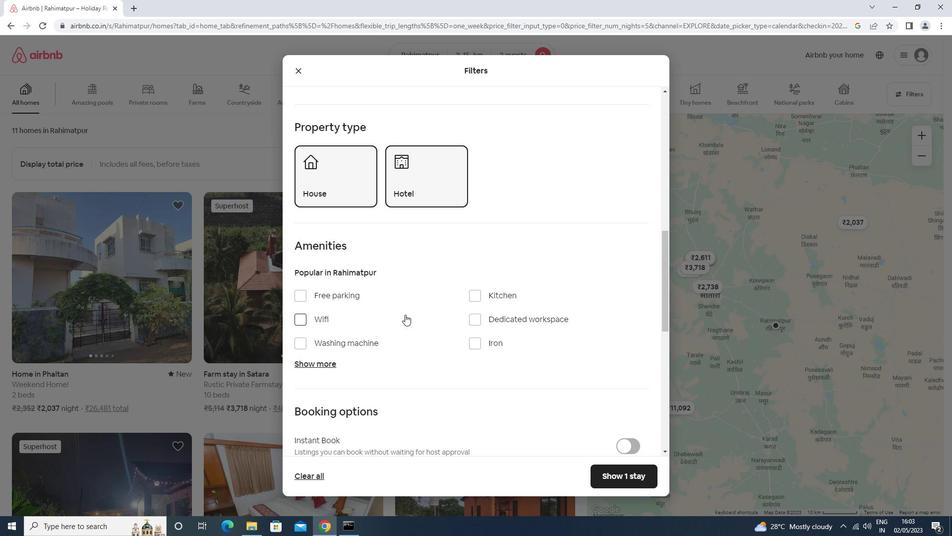 
Action: Mouse moved to (626, 228)
Screenshot: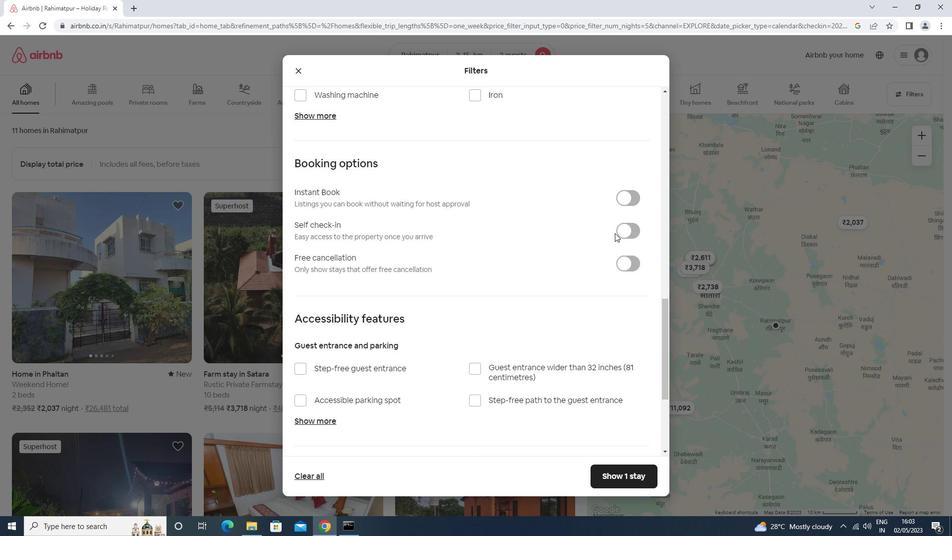 
Action: Mouse pressed left at (626, 228)
Screenshot: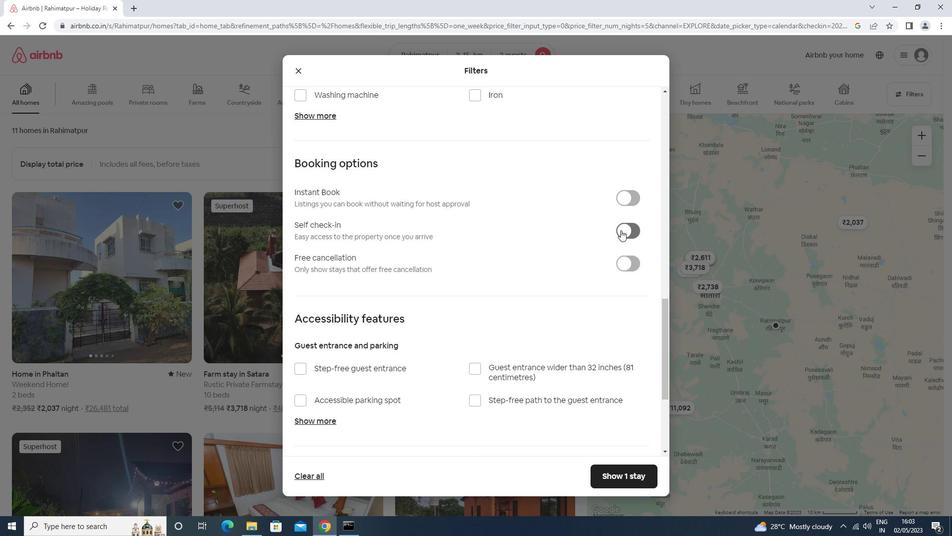 
Action: Mouse moved to (626, 236)
Screenshot: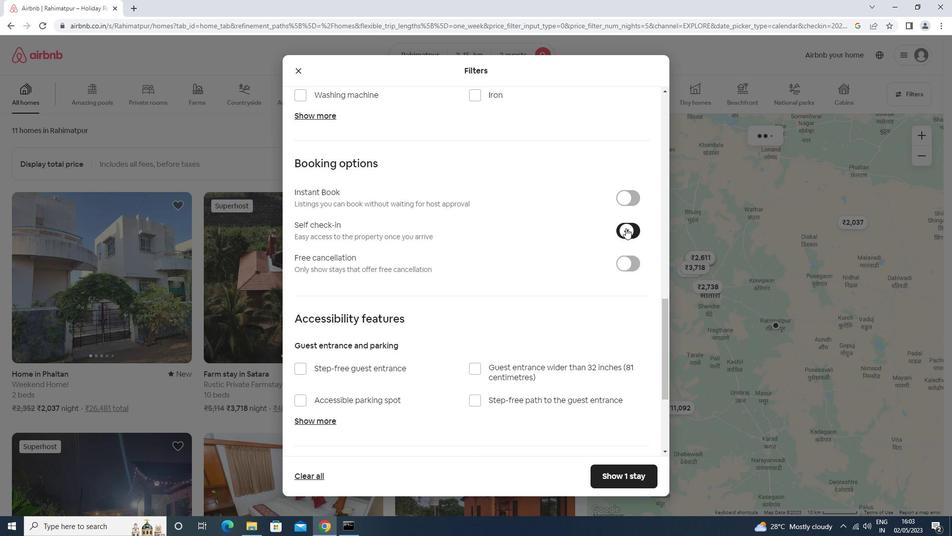 
Action: Mouse scrolled (626, 235) with delta (0, 0)
Screenshot: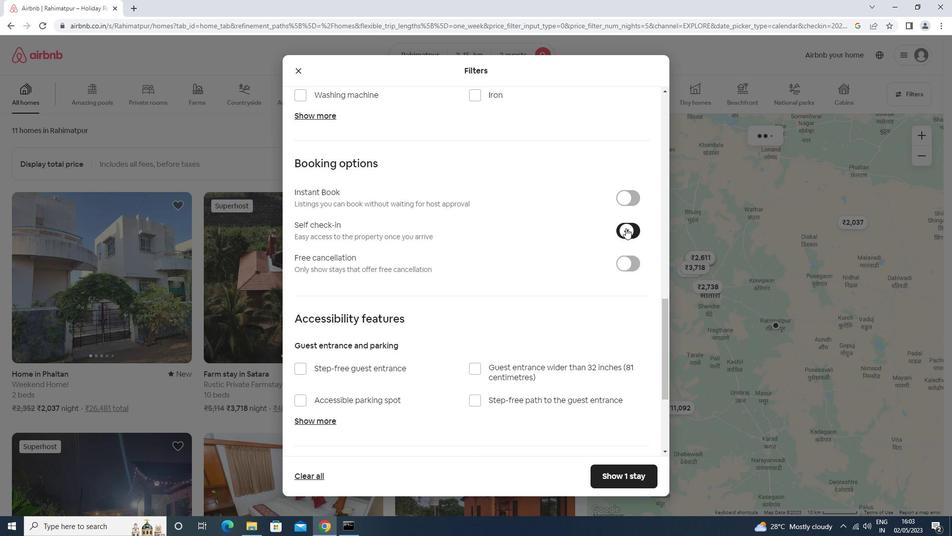 
Action: Mouse moved to (626, 238)
Screenshot: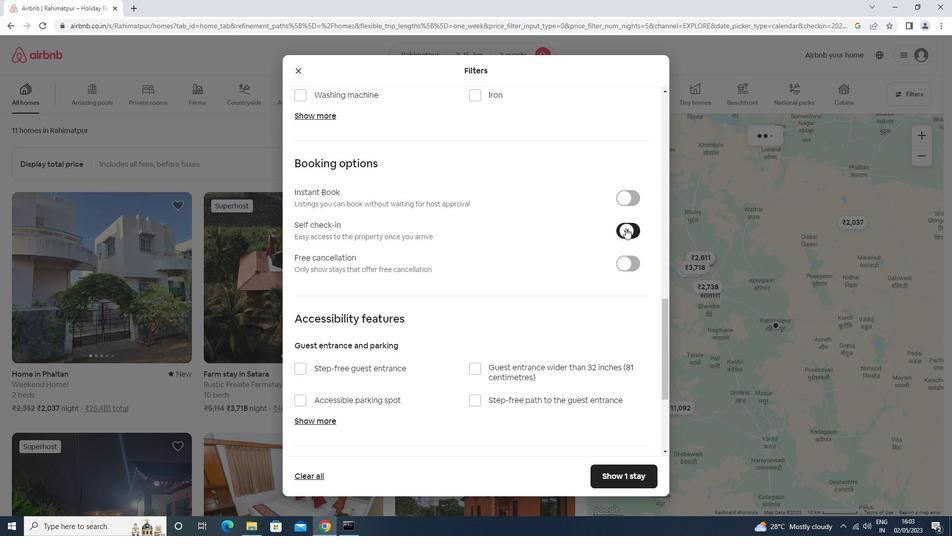 
Action: Mouse scrolled (626, 237) with delta (0, 0)
Screenshot: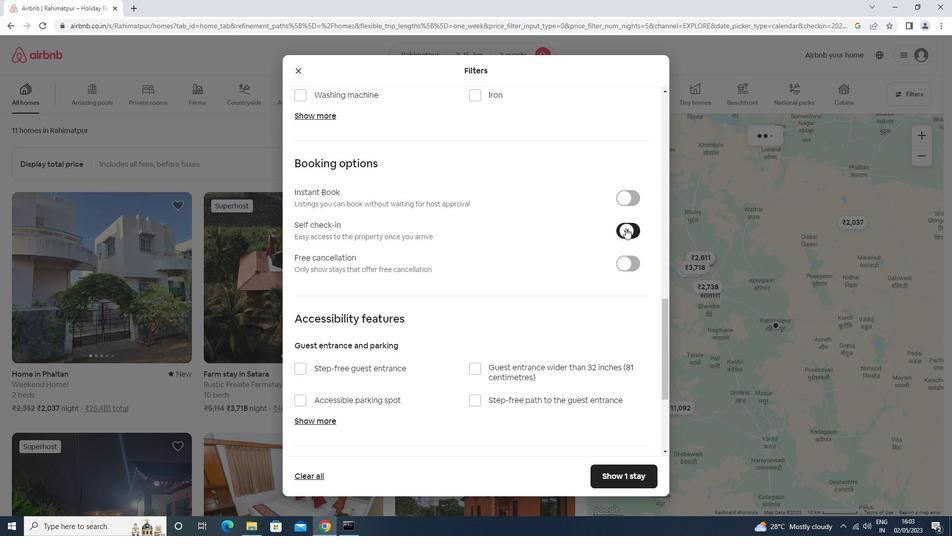 
Action: Mouse moved to (626, 238)
Screenshot: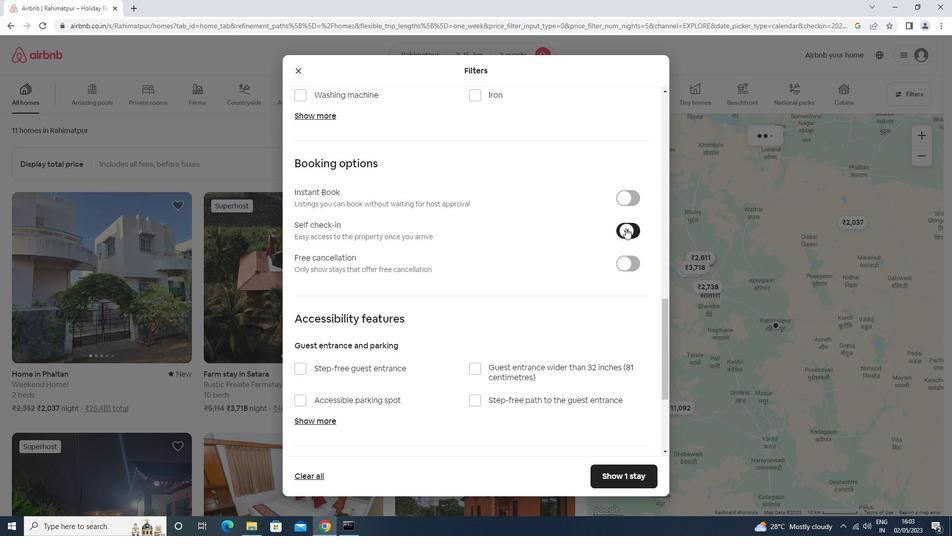 
Action: Mouse scrolled (626, 238) with delta (0, 0)
Screenshot: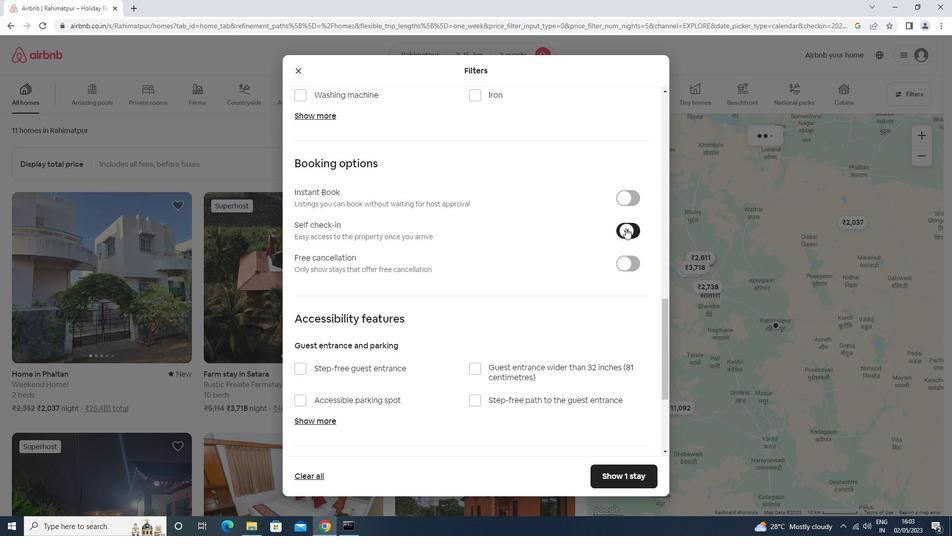 
Action: Mouse scrolled (626, 238) with delta (0, 0)
Screenshot: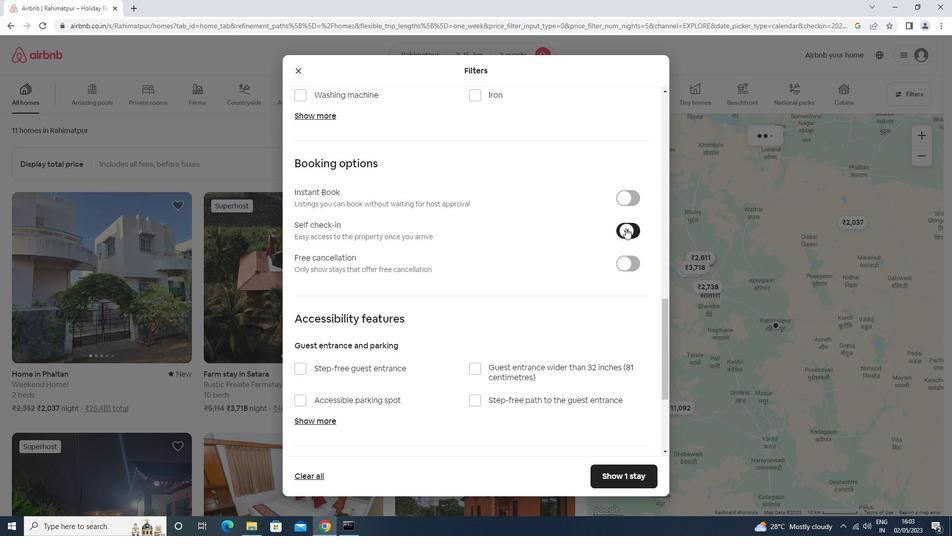 
Action: Mouse scrolled (626, 238) with delta (0, 0)
Screenshot: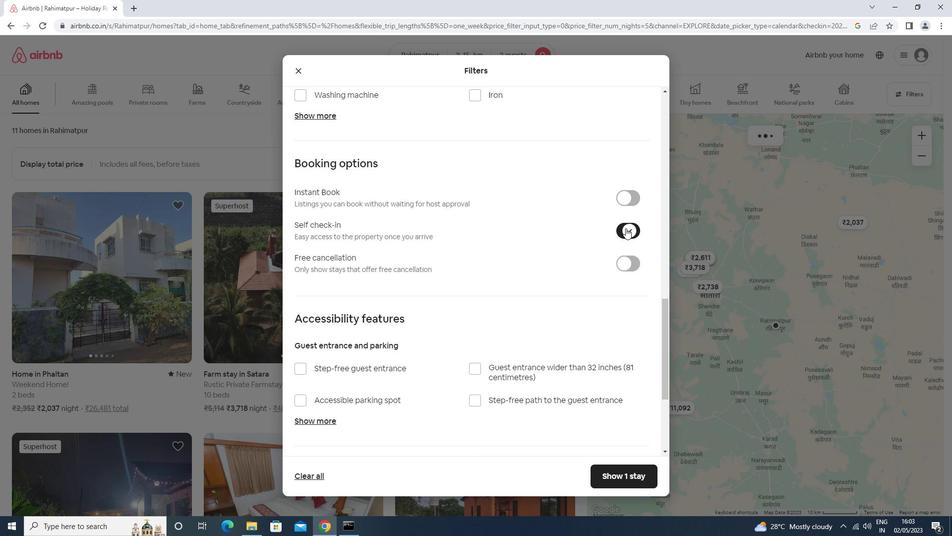 
Action: Mouse moved to (626, 238)
Screenshot: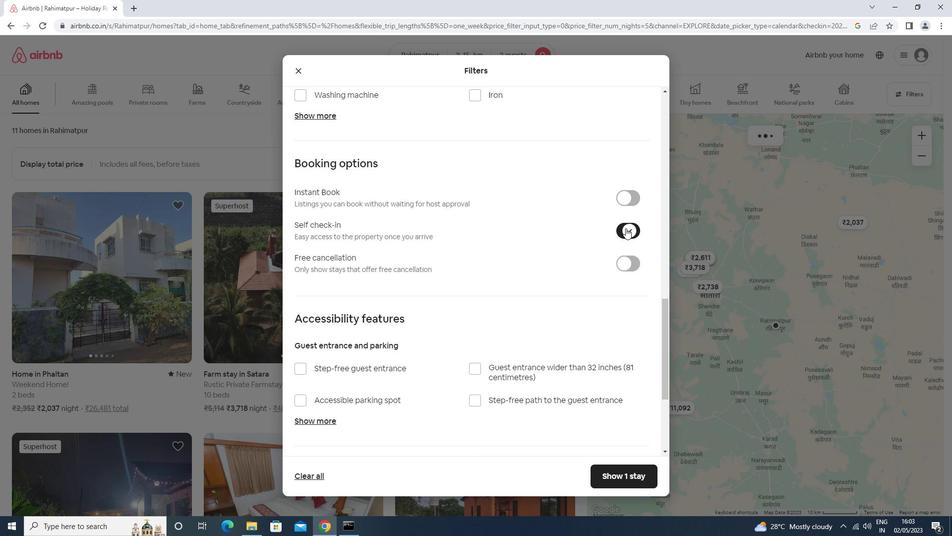 
Action: Mouse scrolled (626, 238) with delta (0, 0)
Screenshot: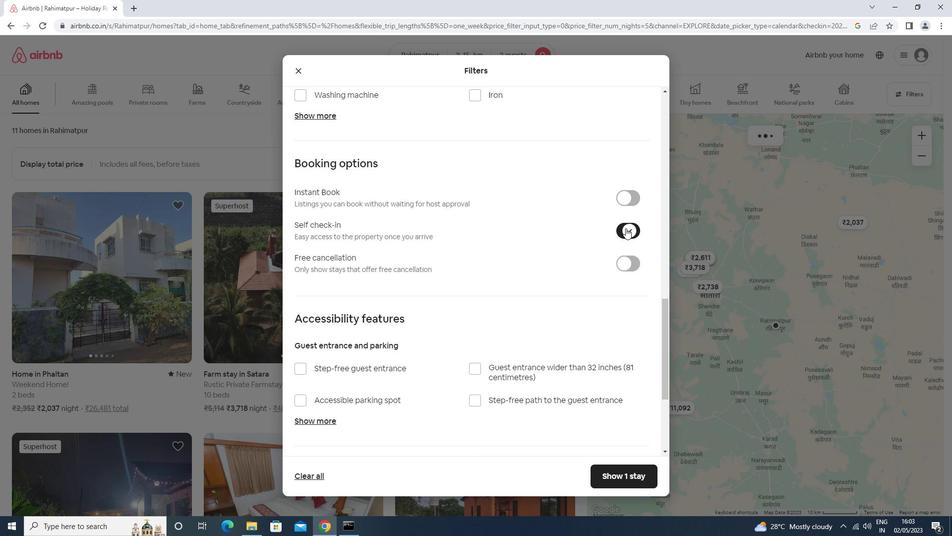 
Action: Mouse moved to (310, 424)
Screenshot: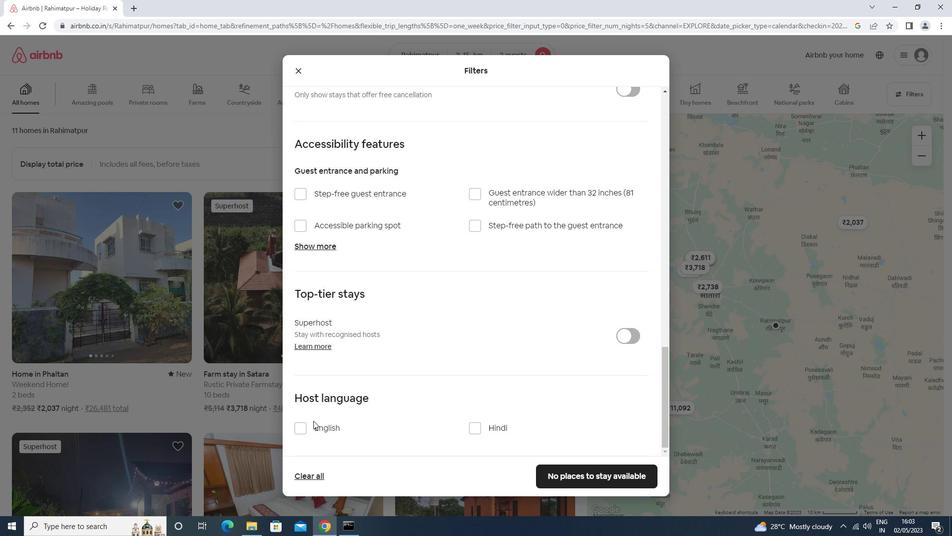 
Action: Mouse pressed left at (310, 424)
Screenshot: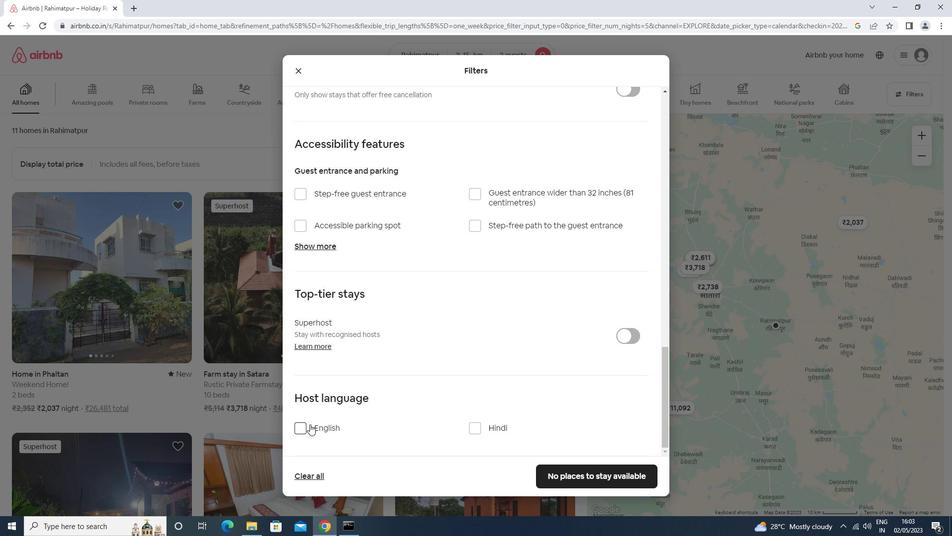 
Action: Mouse moved to (579, 476)
Screenshot: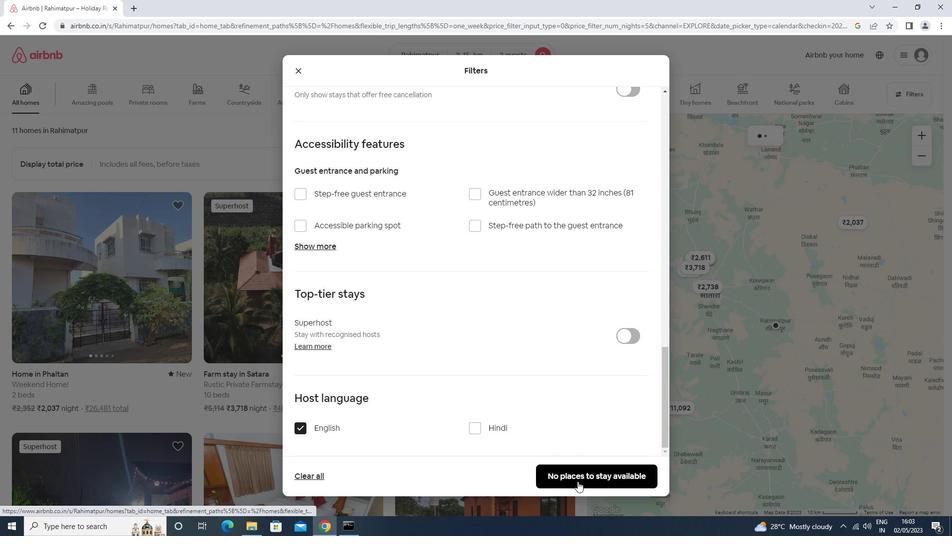 
Action: Mouse pressed left at (579, 476)
Screenshot: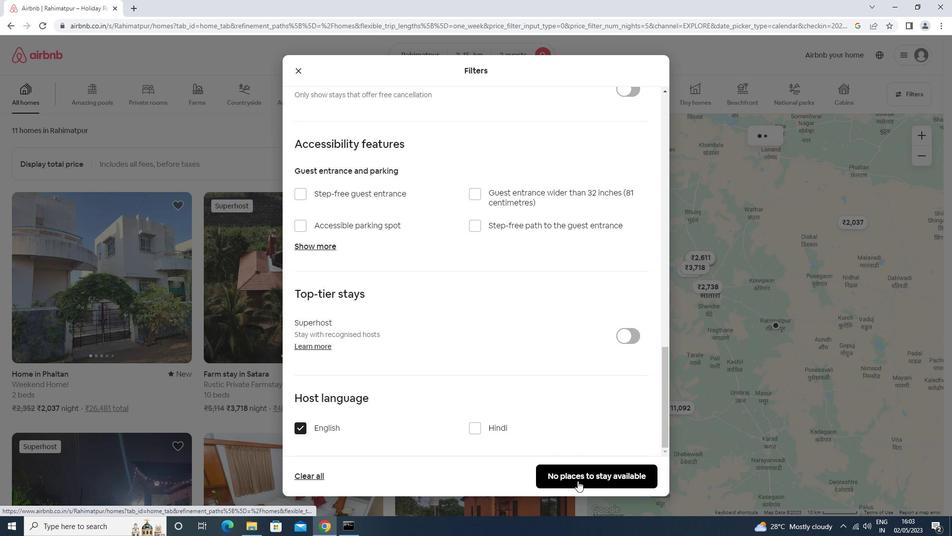 
Action: Mouse moved to (579, 476)
Screenshot: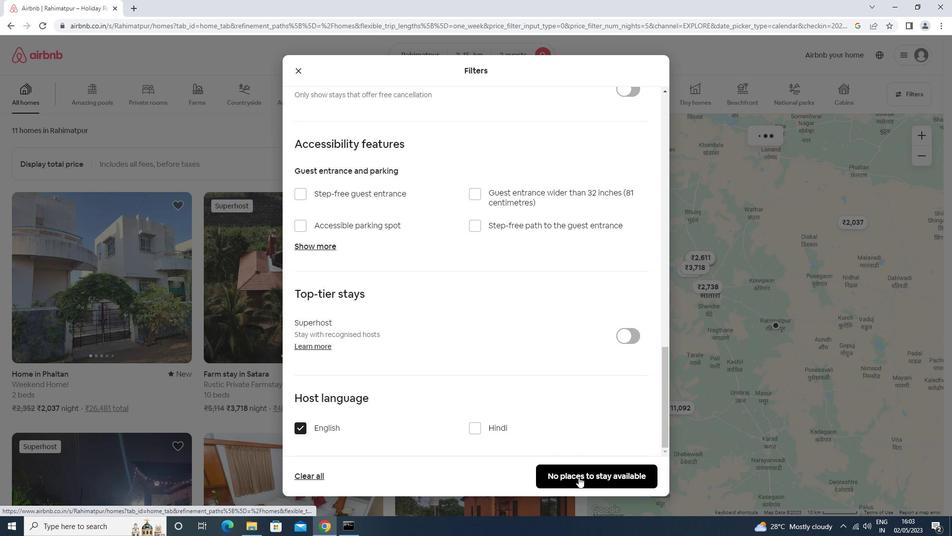 
